 Task: Create a sub task Design and Implement Solution for the task  Implement a new network security system for a company in the project AgileFusion , assign it to team member softage.5@softage.net and update the status of the sub task to  On Track  , set the priority of the sub task to Low
Action: Mouse moved to (50, 405)
Screenshot: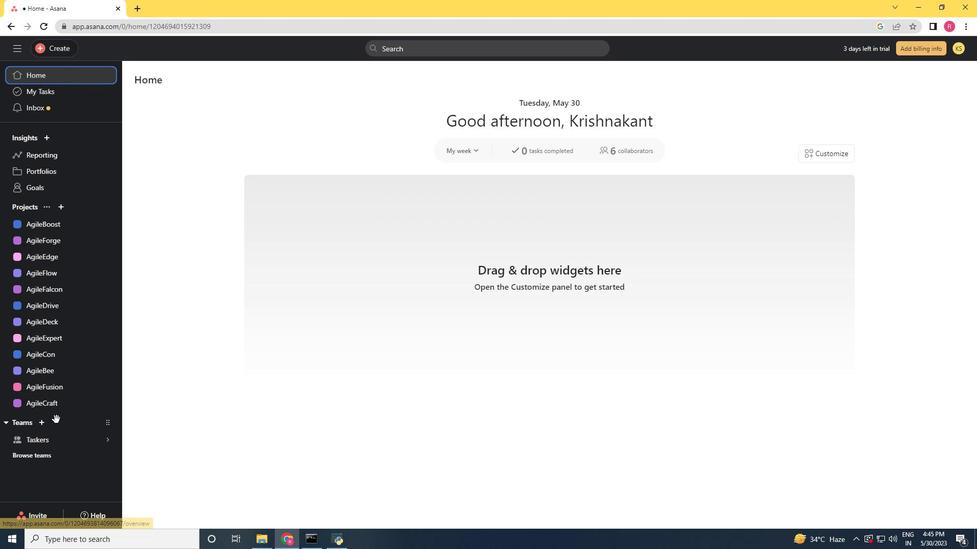 
Action: Mouse pressed left at (50, 405)
Screenshot: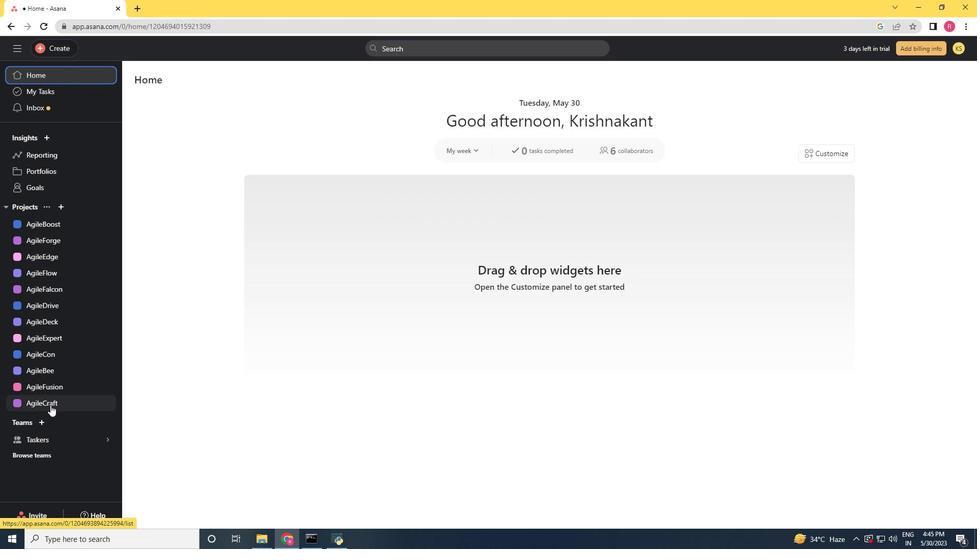 
Action: Mouse moved to (296, 439)
Screenshot: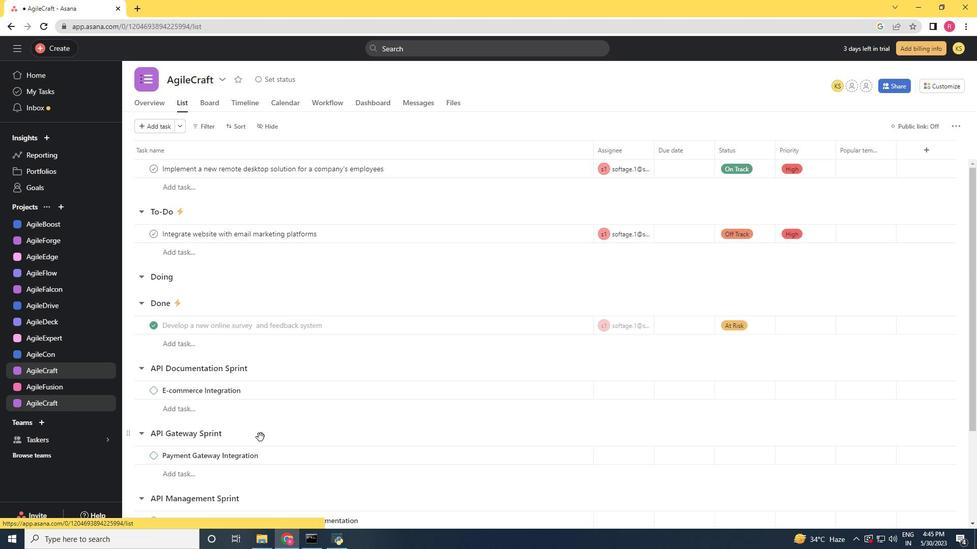 
Action: Mouse scrolled (296, 440) with delta (0, 0)
Screenshot: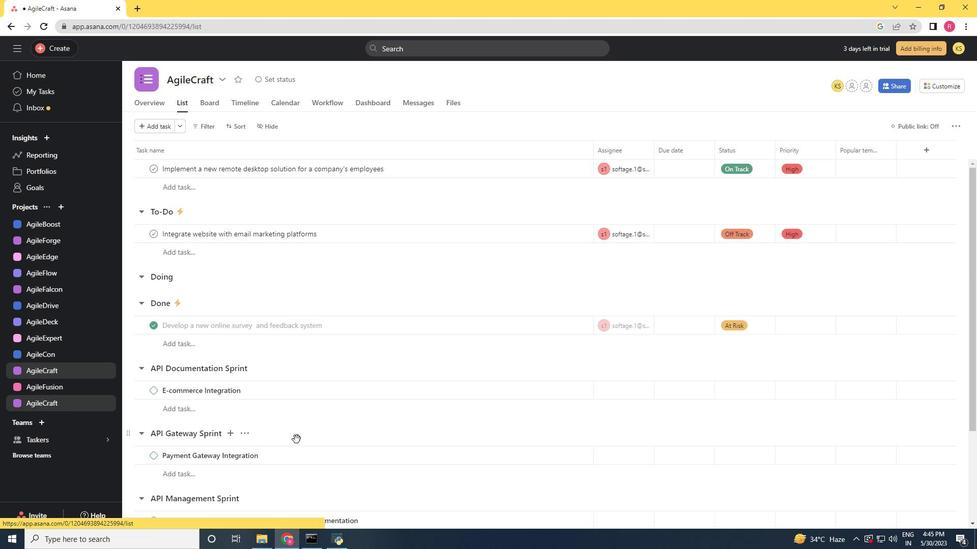 
Action: Mouse scrolled (296, 440) with delta (0, 0)
Screenshot: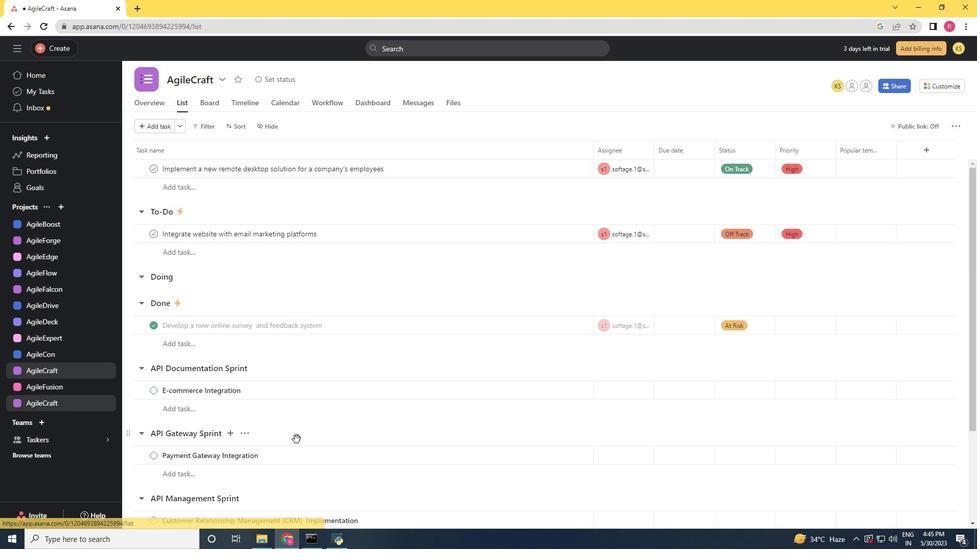 
Action: Mouse scrolled (296, 440) with delta (0, 0)
Screenshot: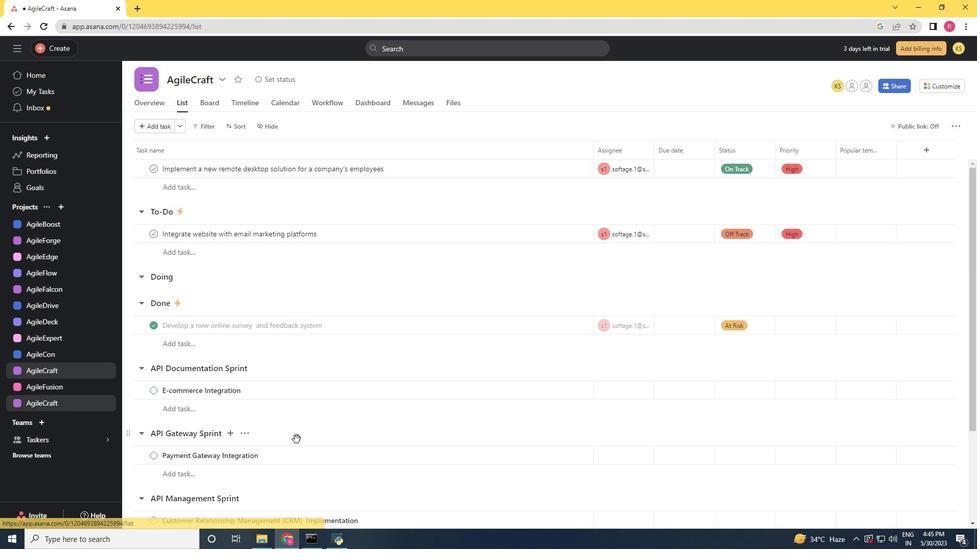 
Action: Mouse scrolled (296, 440) with delta (0, 0)
Screenshot: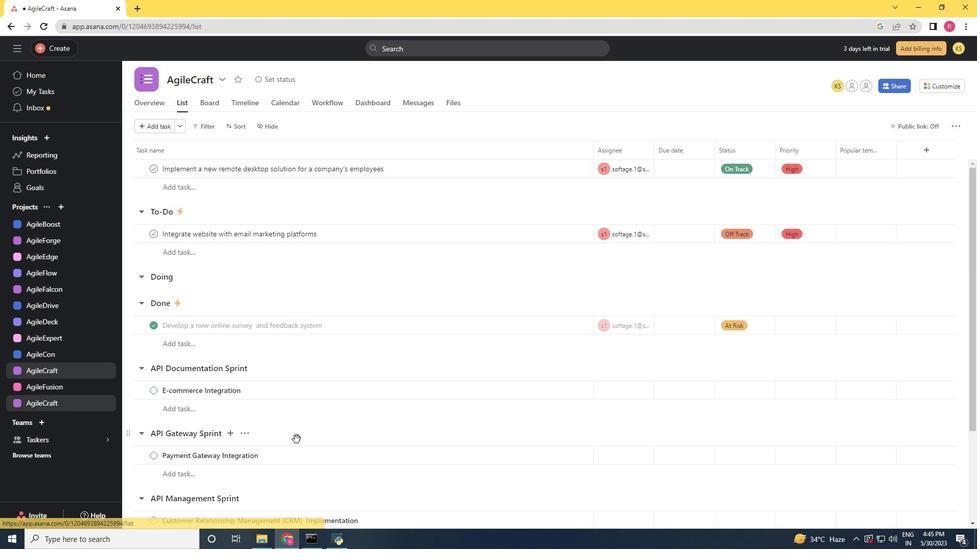 
Action: Mouse scrolled (296, 440) with delta (0, 0)
Screenshot: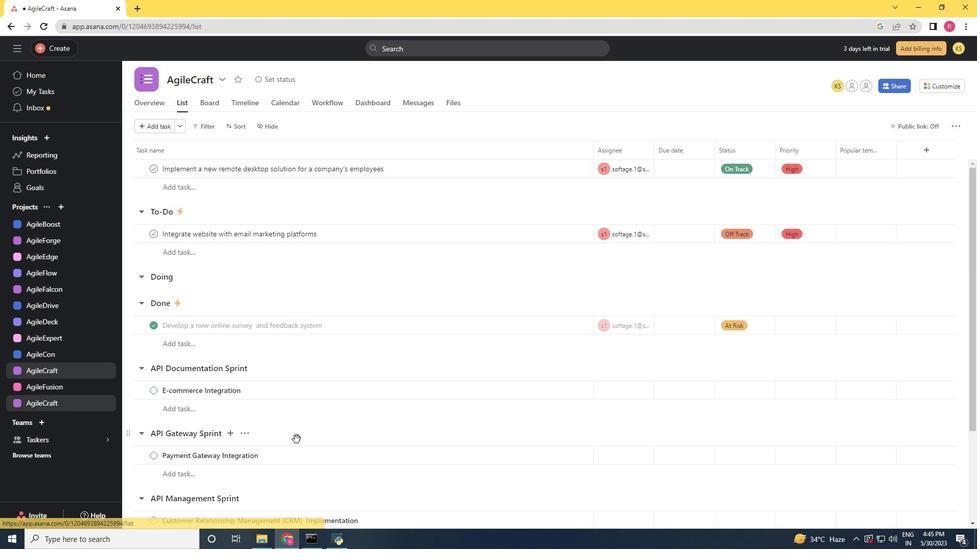 
Action: Mouse scrolled (296, 440) with delta (0, 0)
Screenshot: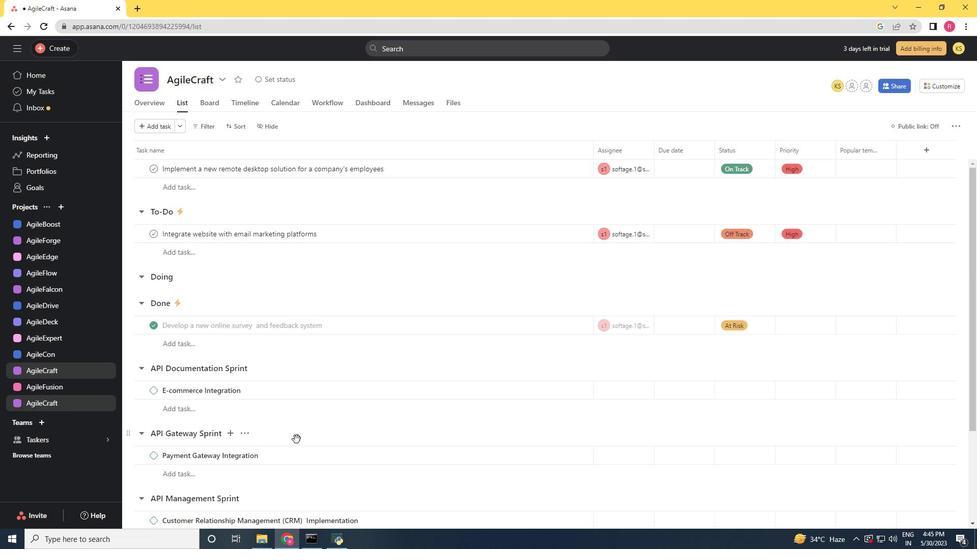 
Action: Mouse scrolled (296, 439) with delta (0, 0)
Screenshot: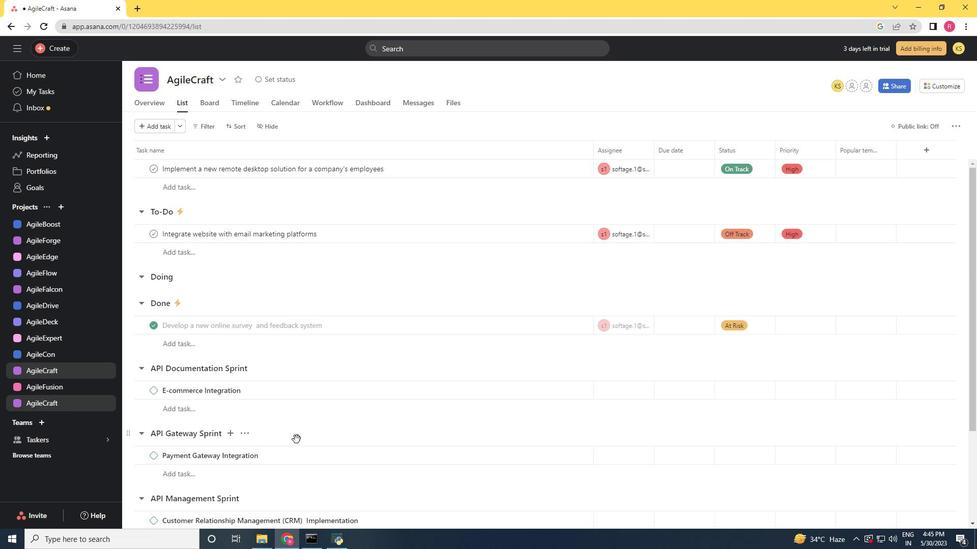 
Action: Mouse scrolled (296, 439) with delta (0, 0)
Screenshot: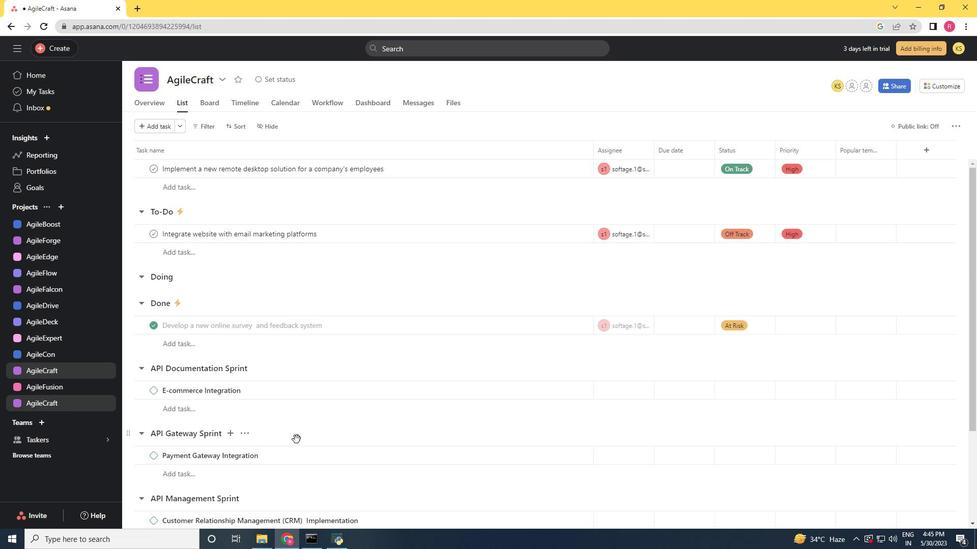 
Action: Mouse scrolled (296, 440) with delta (0, 0)
Screenshot: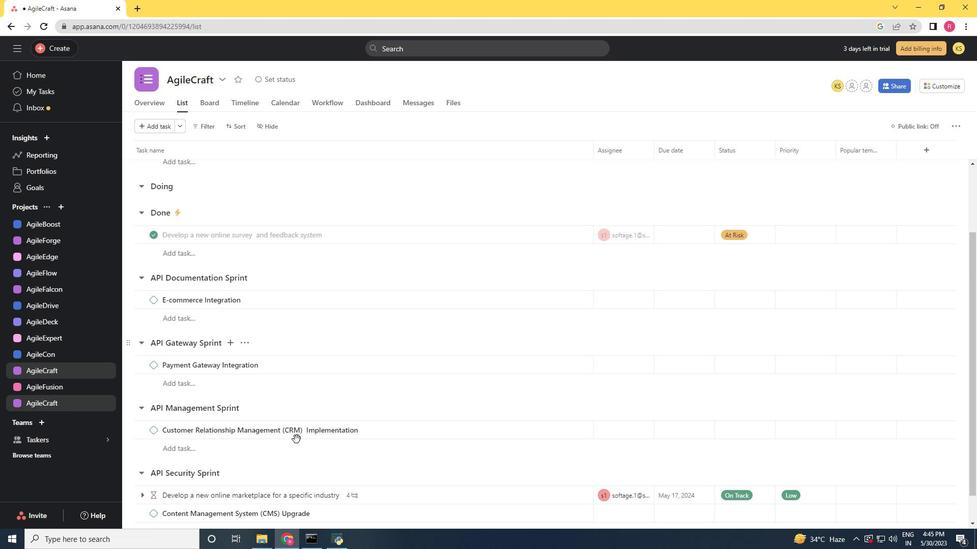 
Action: Mouse scrolled (296, 440) with delta (0, 0)
Screenshot: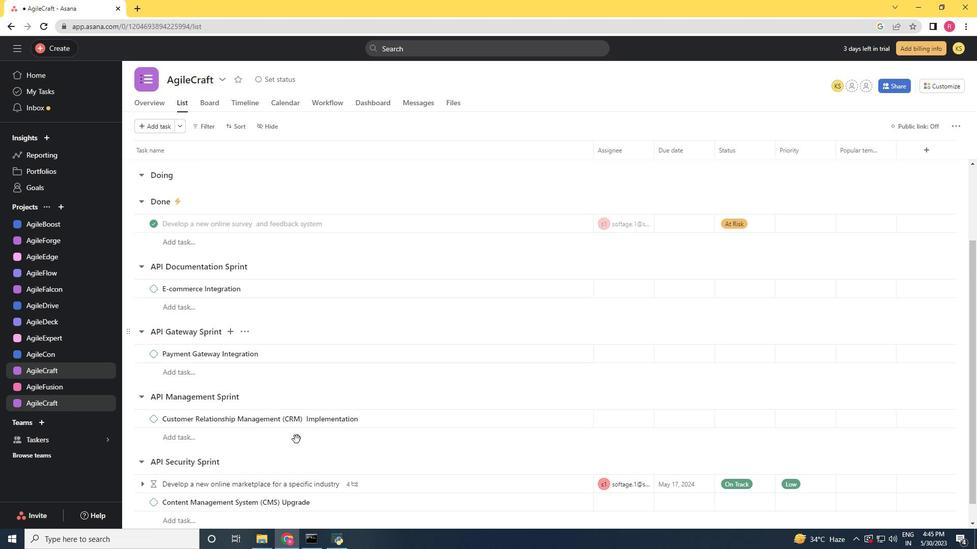 
Action: Mouse scrolled (296, 440) with delta (0, 0)
Screenshot: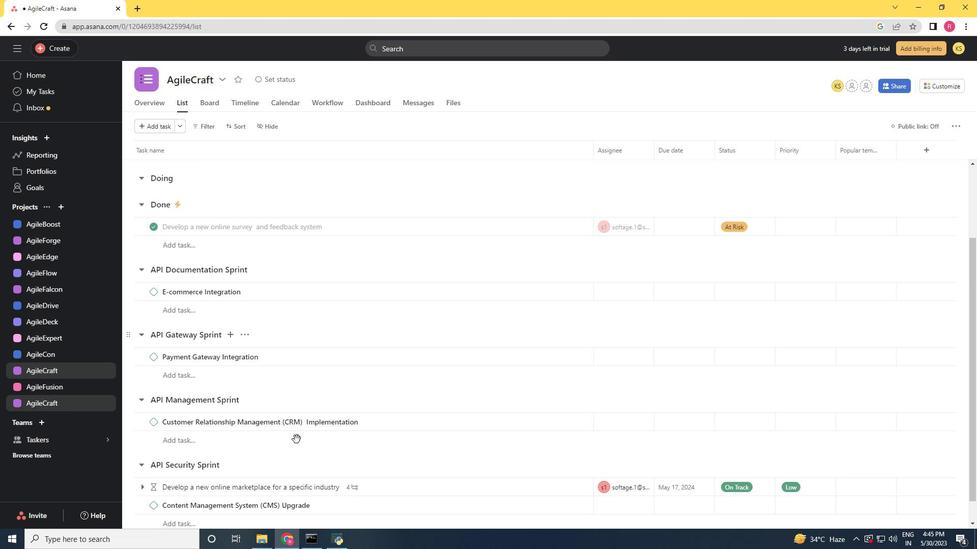 
Action: Mouse moved to (54, 382)
Screenshot: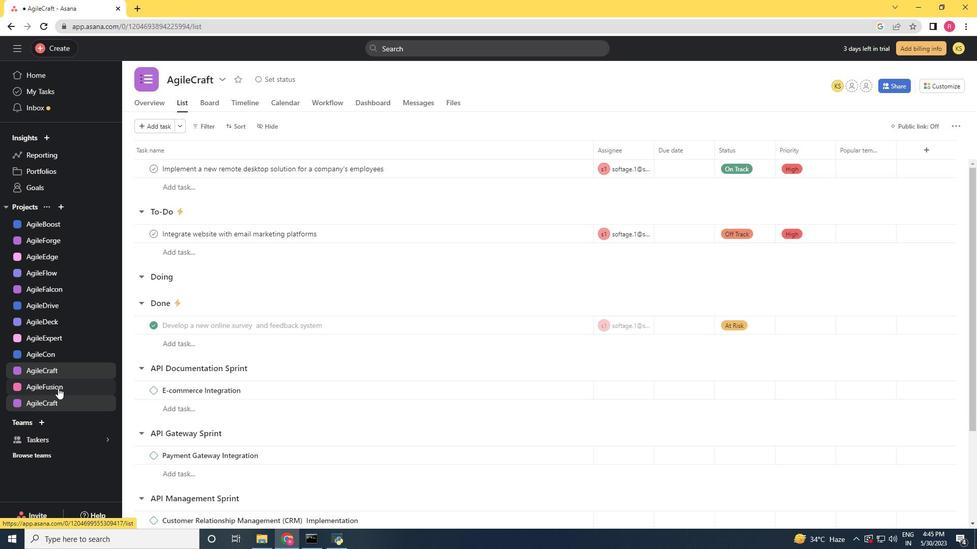 
Action: Mouse pressed left at (54, 382)
Screenshot: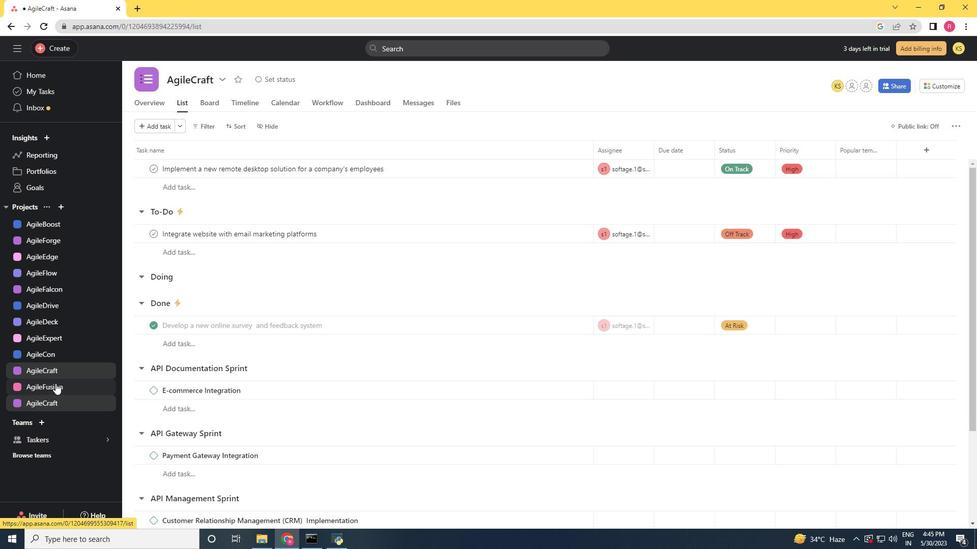 
Action: Mouse moved to (504, 392)
Screenshot: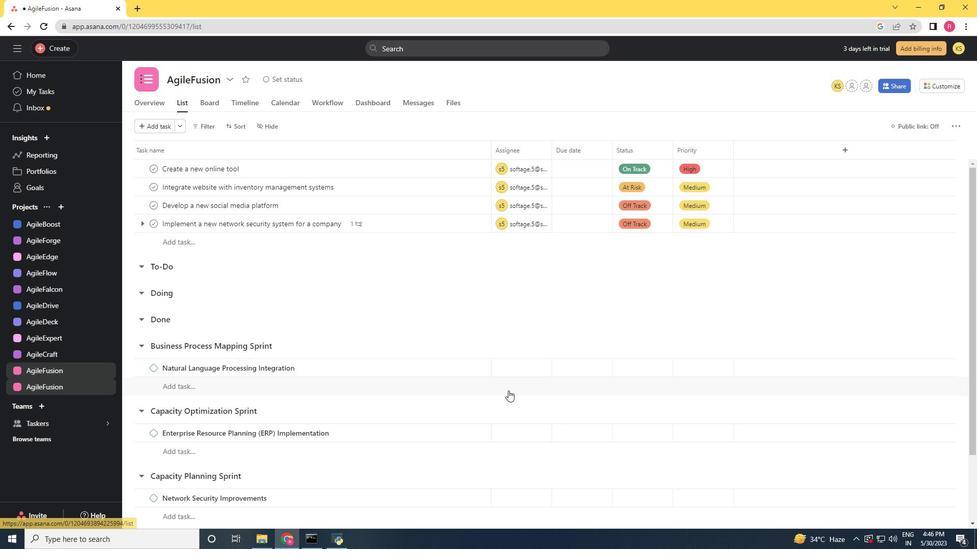 
Action: Mouse scrolled (504, 393) with delta (0, 0)
Screenshot: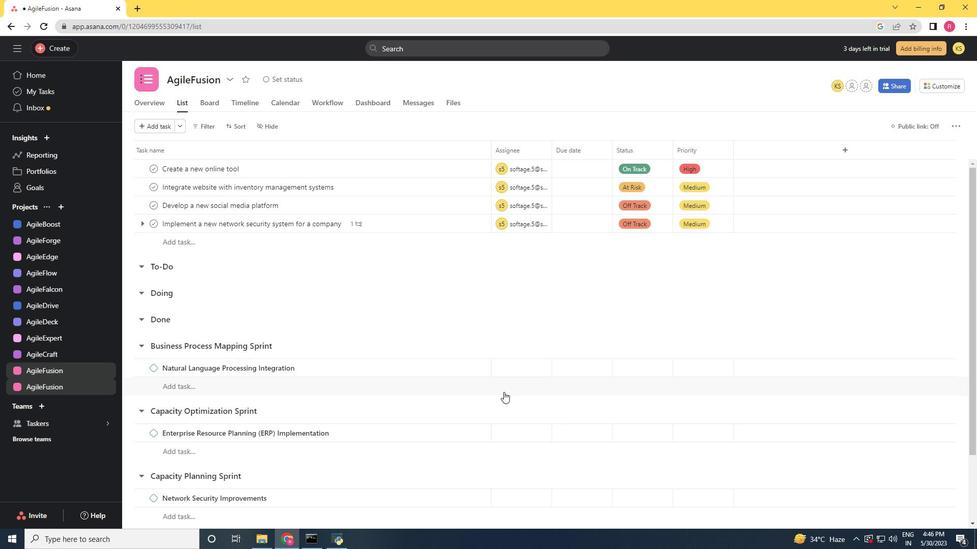
Action: Mouse scrolled (504, 393) with delta (0, 0)
Screenshot: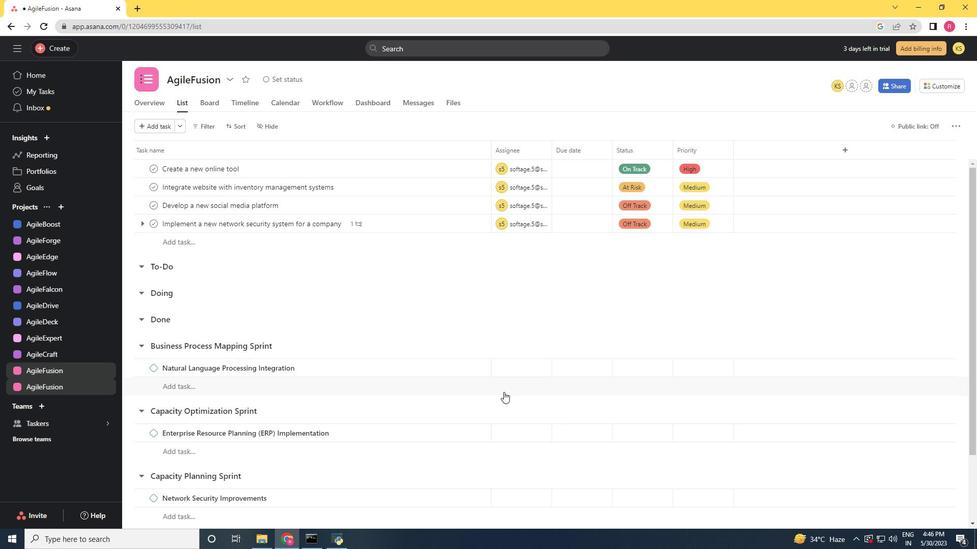 
Action: Mouse scrolled (504, 393) with delta (0, 0)
Screenshot: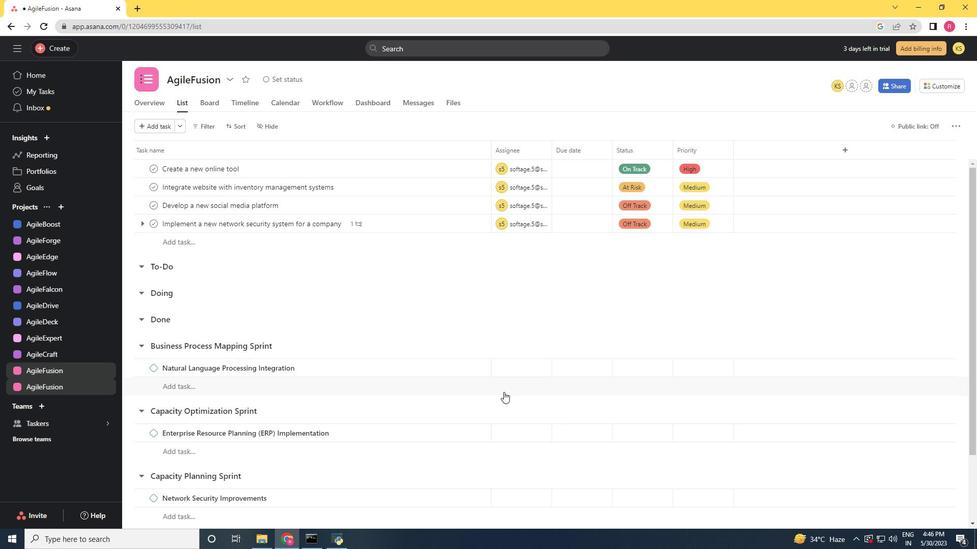 
Action: Mouse scrolled (504, 393) with delta (0, 0)
Screenshot: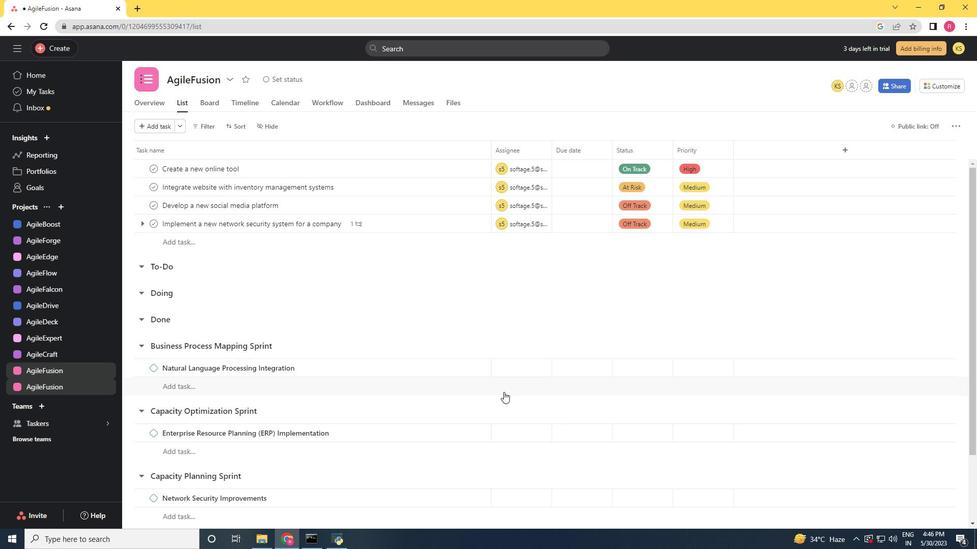 
Action: Mouse moved to (385, 226)
Screenshot: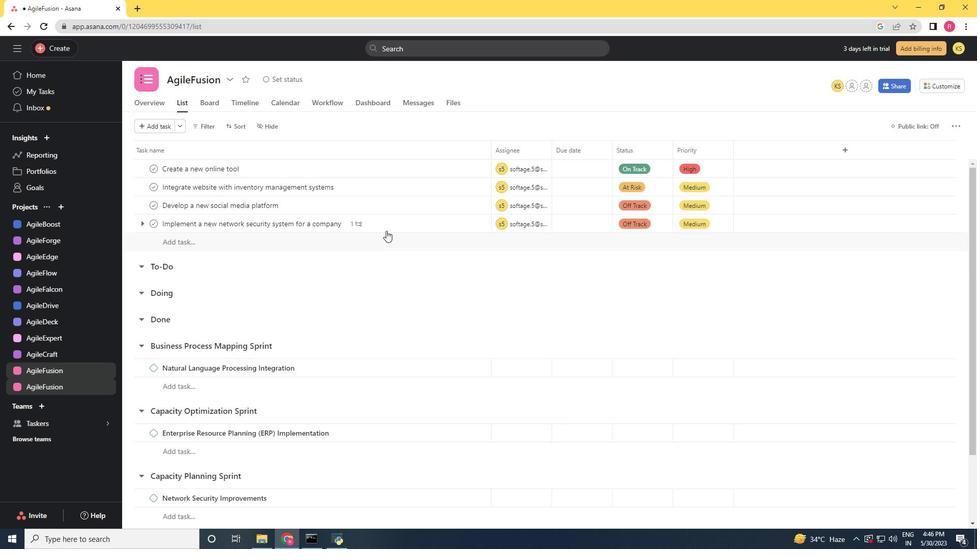 
Action: Mouse pressed left at (385, 226)
Screenshot: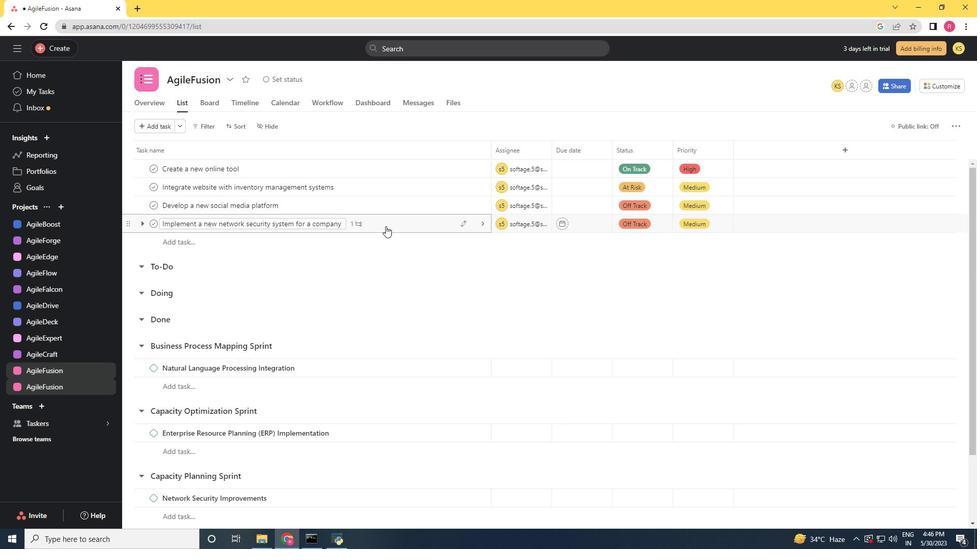 
Action: Mouse moved to (739, 361)
Screenshot: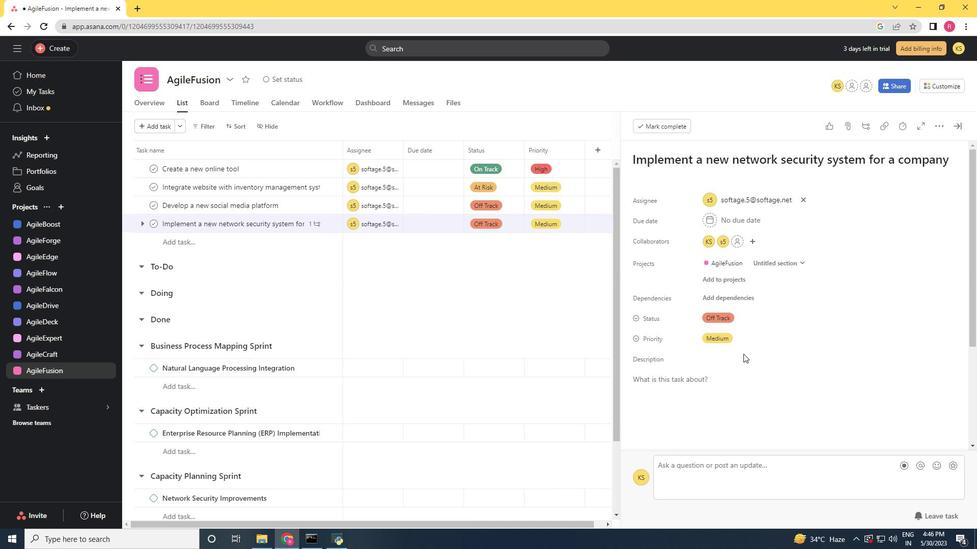 
Action: Mouse scrolled (740, 360) with delta (0, 0)
Screenshot: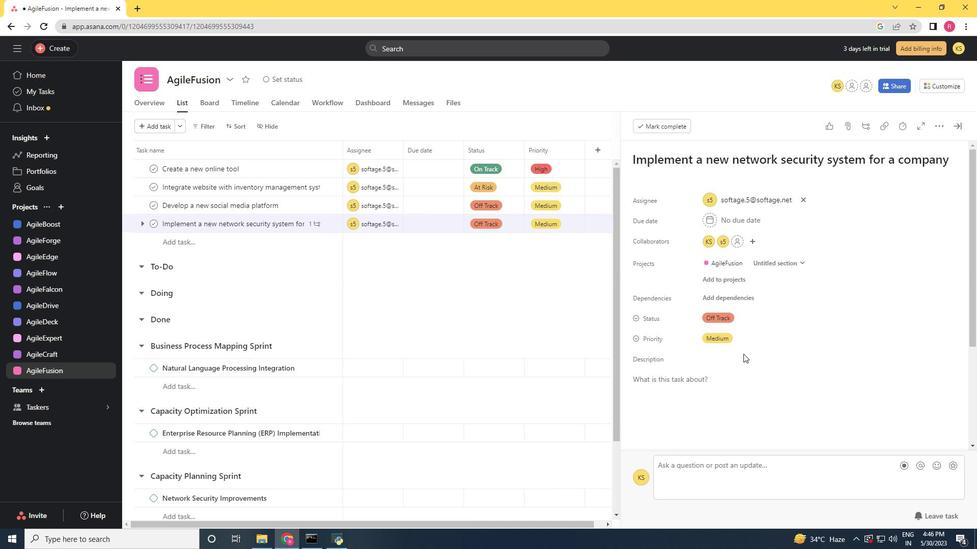 
Action: Mouse moved to (738, 363)
Screenshot: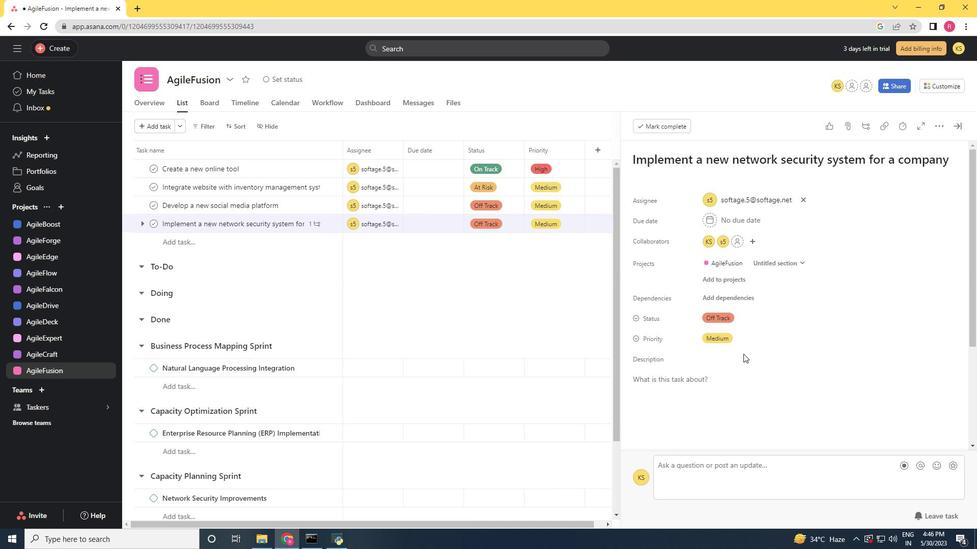 
Action: Mouse scrolled (738, 362) with delta (0, 0)
Screenshot: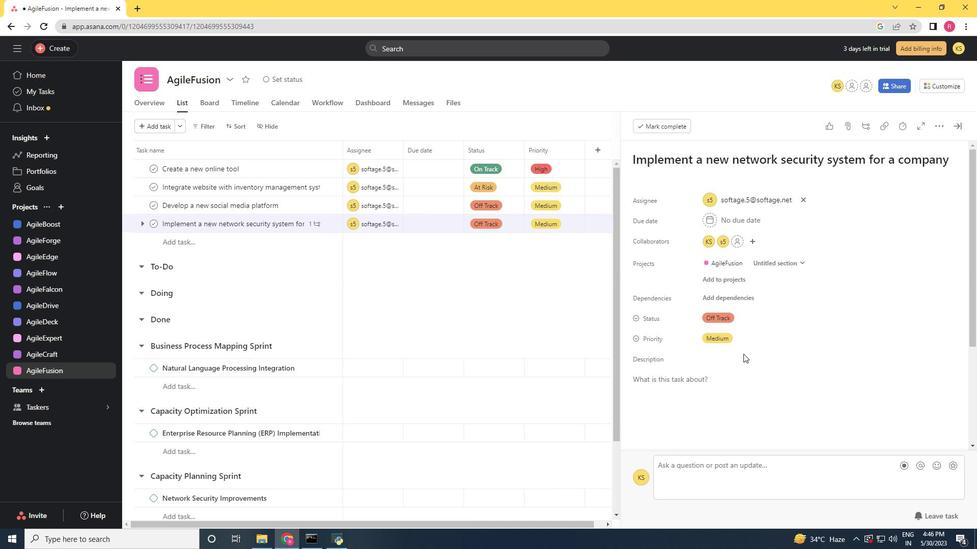 
Action: Mouse moved to (738, 364)
Screenshot: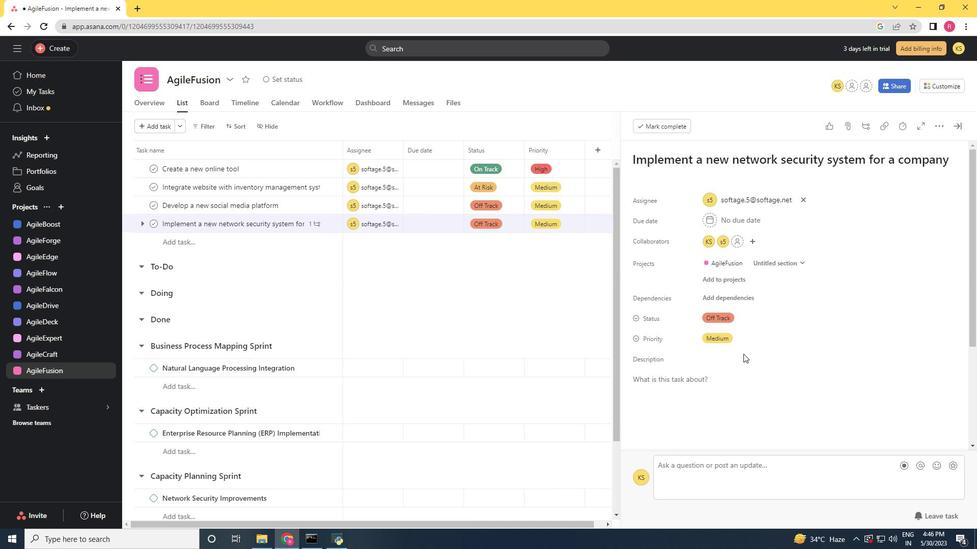 
Action: Mouse scrolled (738, 363) with delta (0, 0)
Screenshot: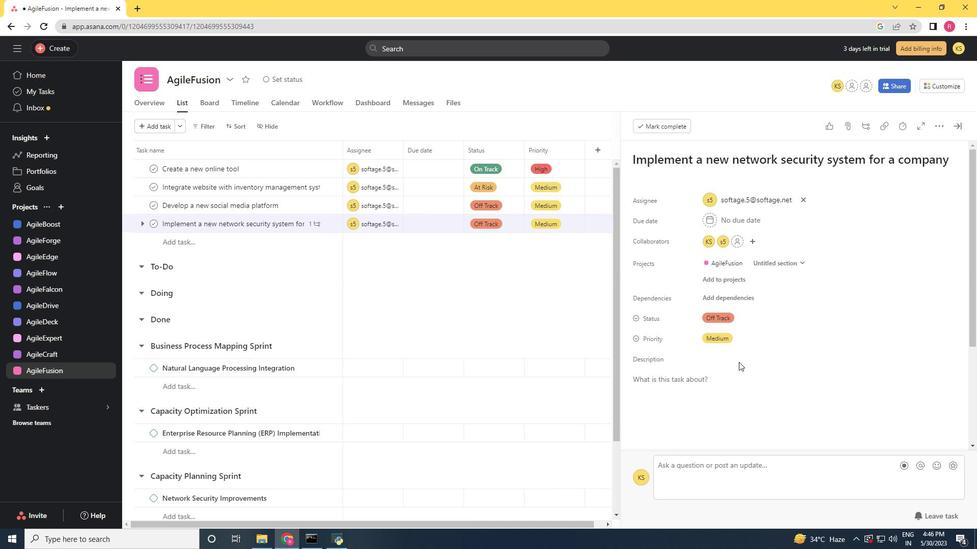 
Action: Mouse scrolled (738, 363) with delta (0, 0)
Screenshot: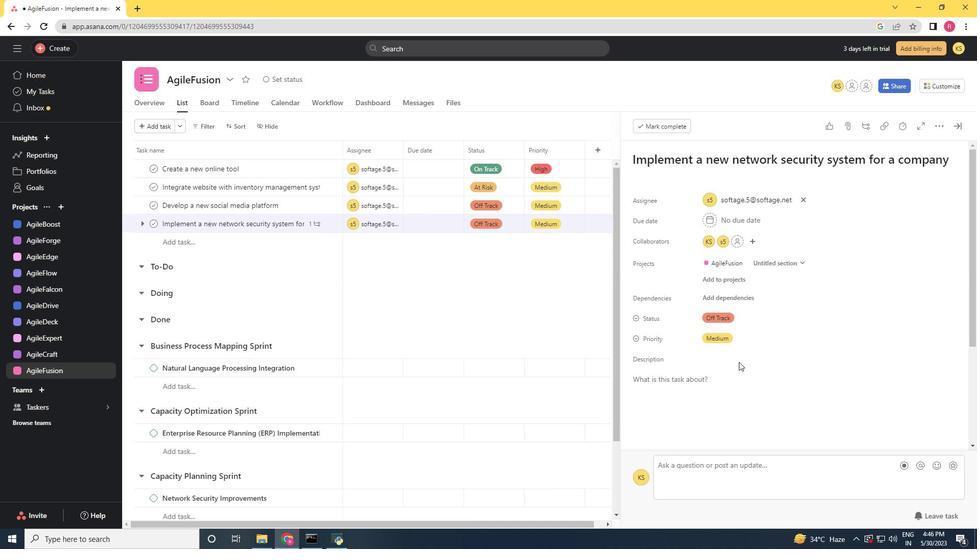 
Action: Mouse moved to (738, 364)
Screenshot: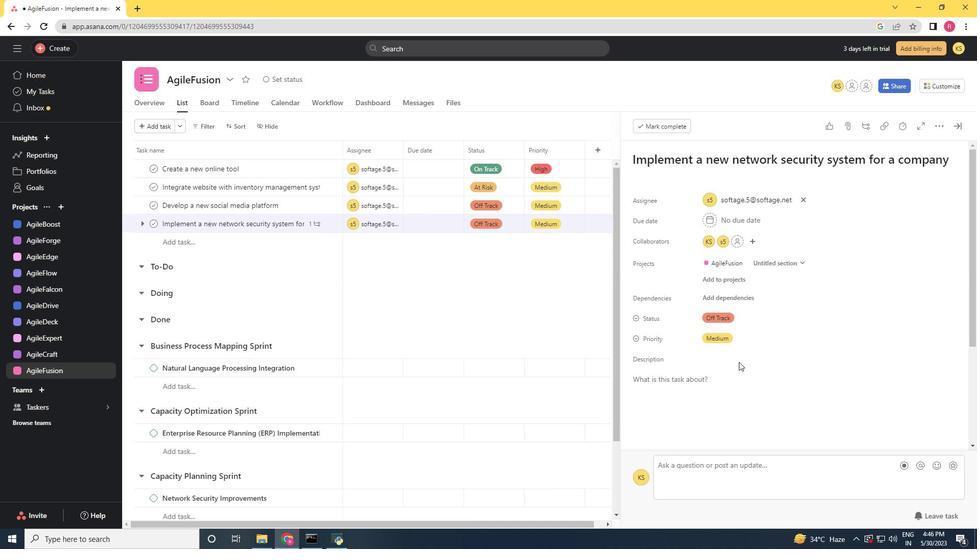 
Action: Mouse scrolled (738, 363) with delta (0, 0)
Screenshot: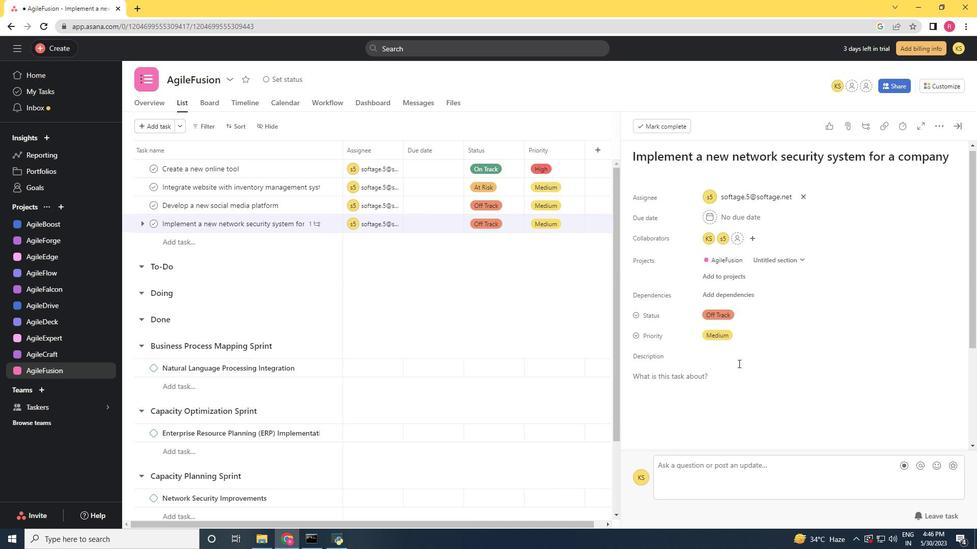 
Action: Mouse moved to (675, 369)
Screenshot: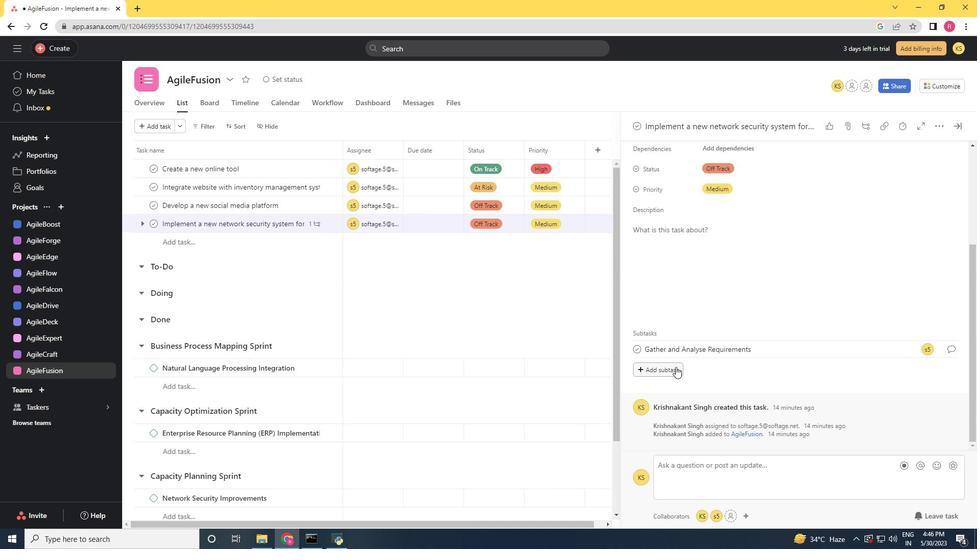 
Action: Mouse pressed left at (675, 369)
Screenshot: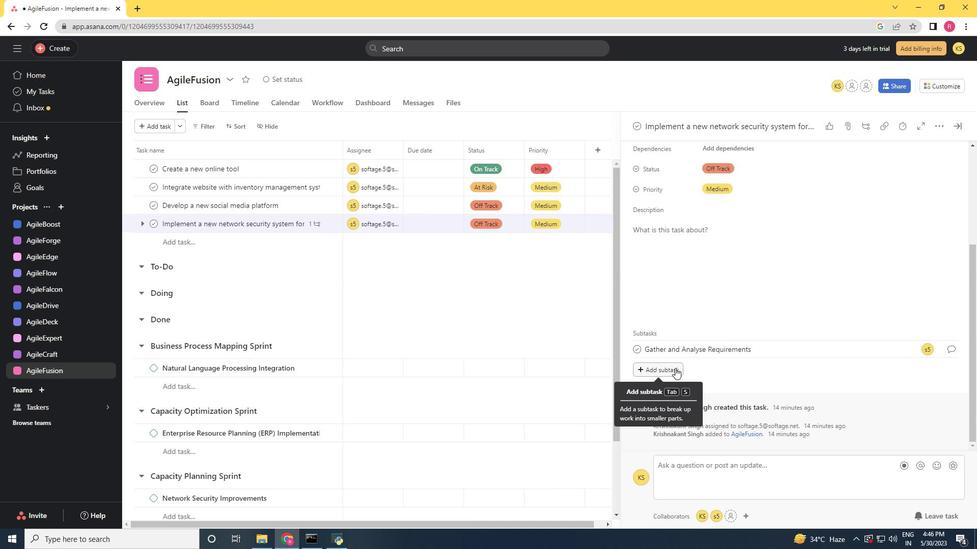 
Action: Mouse moved to (674, 369)
Screenshot: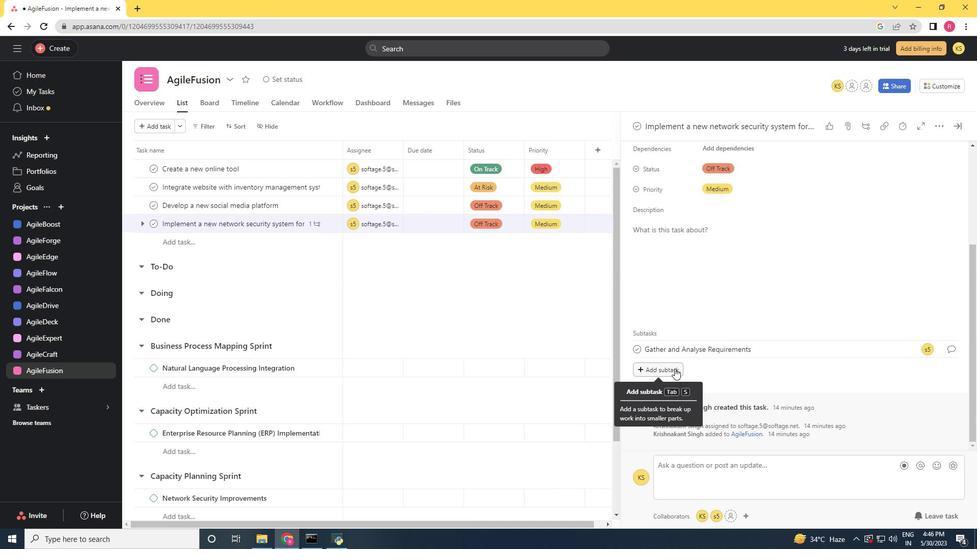 
Action: Key pressed <Key.shift>Design<Key.space>and<Key.space><Key.shift>Implement<Key.space><Key.shift>Soluty<Key.backspace><Key.backspace>tion<Key.space>for<Key.space><Key.backspace><Key.backspace><Key.backspace><Key.backspace>
Screenshot: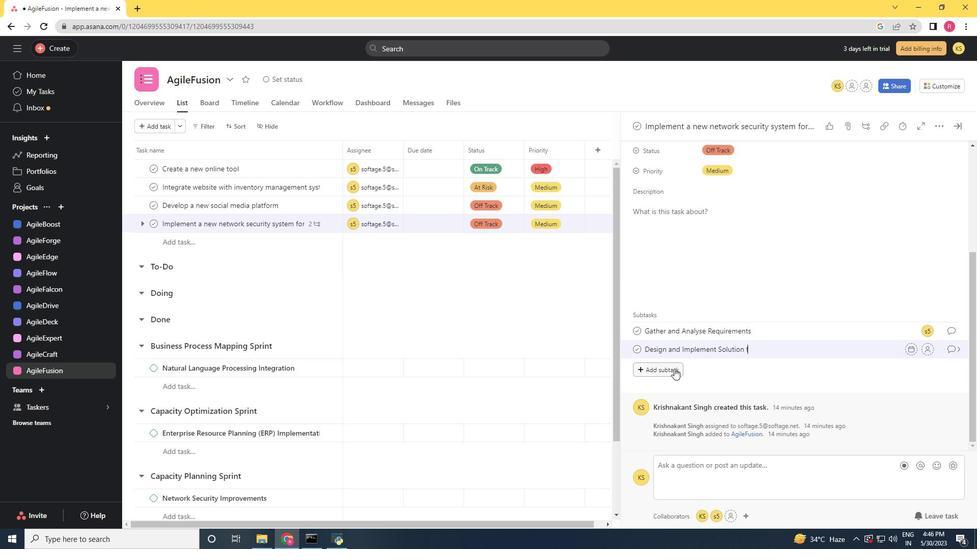 
Action: Mouse moved to (924, 348)
Screenshot: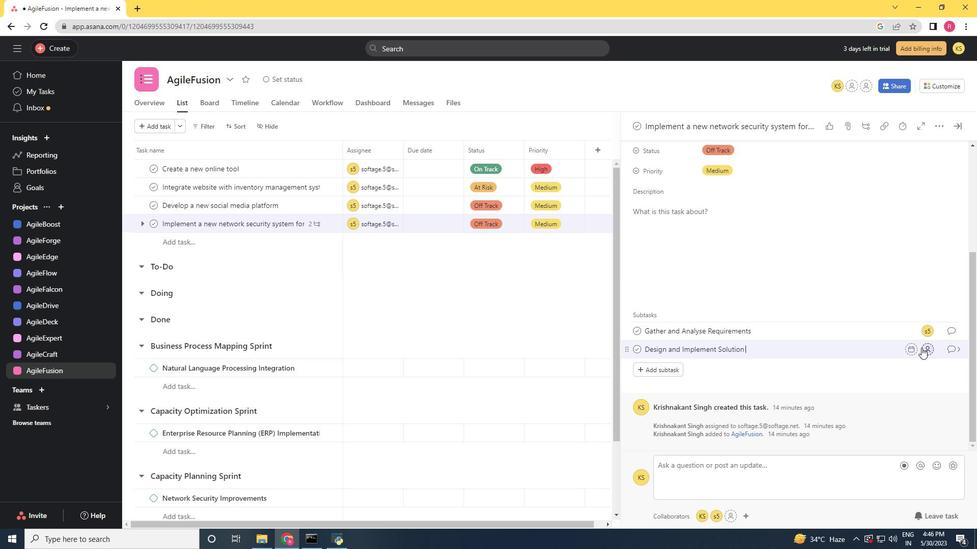 
Action: Mouse pressed left at (924, 348)
Screenshot: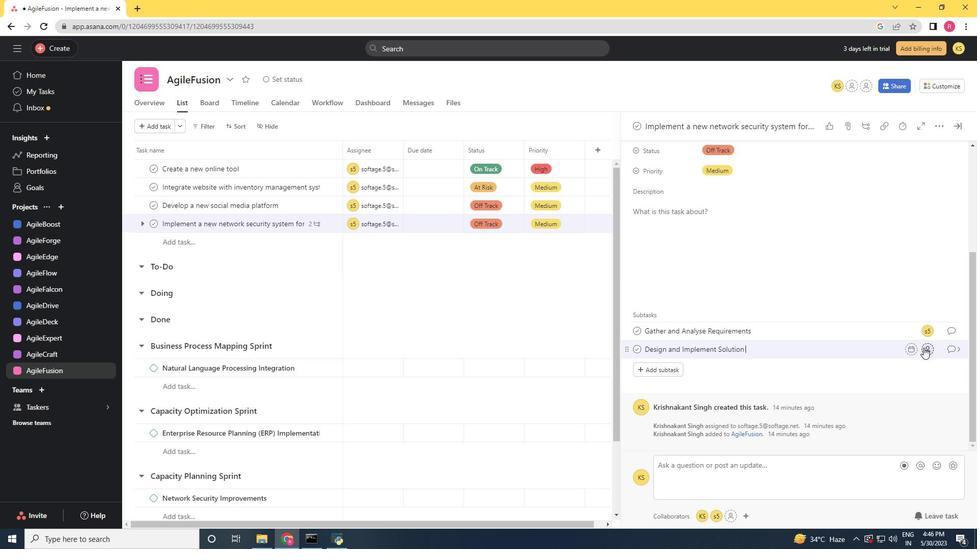 
Action: Mouse moved to (858, 312)
Screenshot: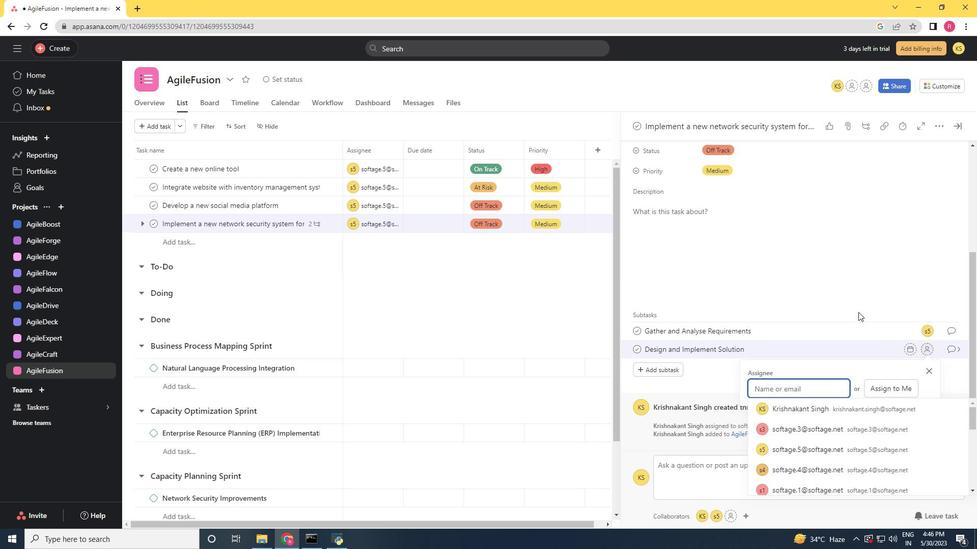 
Action: Key pressed softage.5<Key.shift>@softage.net
Screenshot: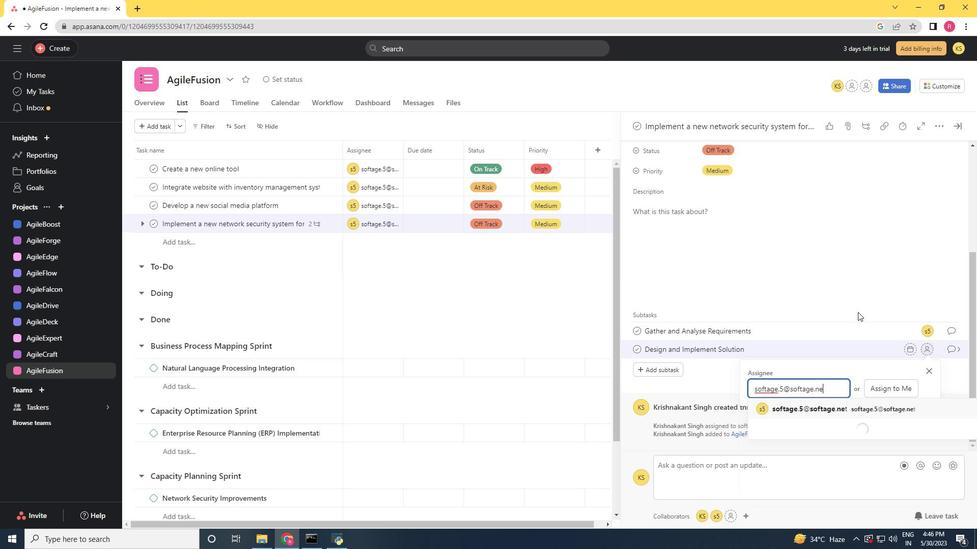 
Action: Mouse scrolled (858, 313) with delta (0, 0)
Screenshot: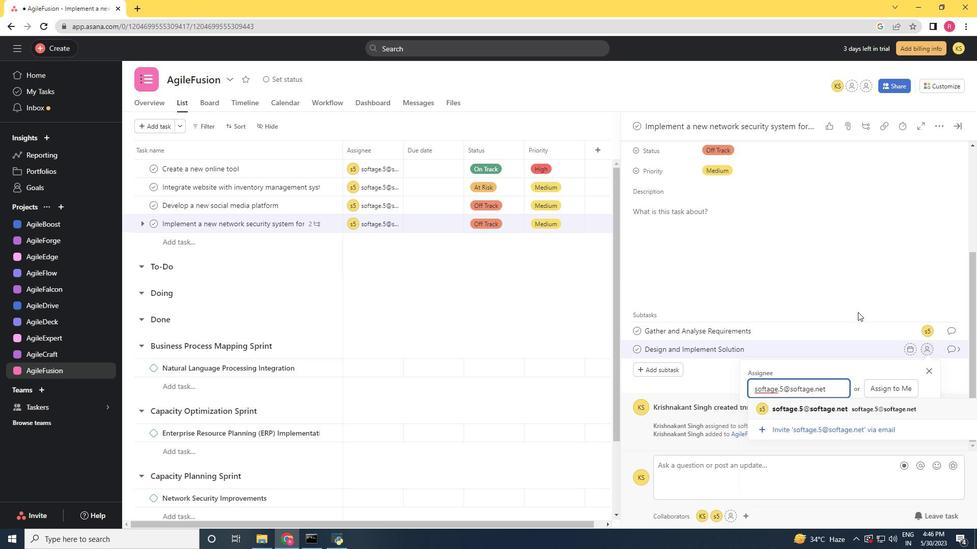 
Action: Mouse moved to (834, 328)
Screenshot: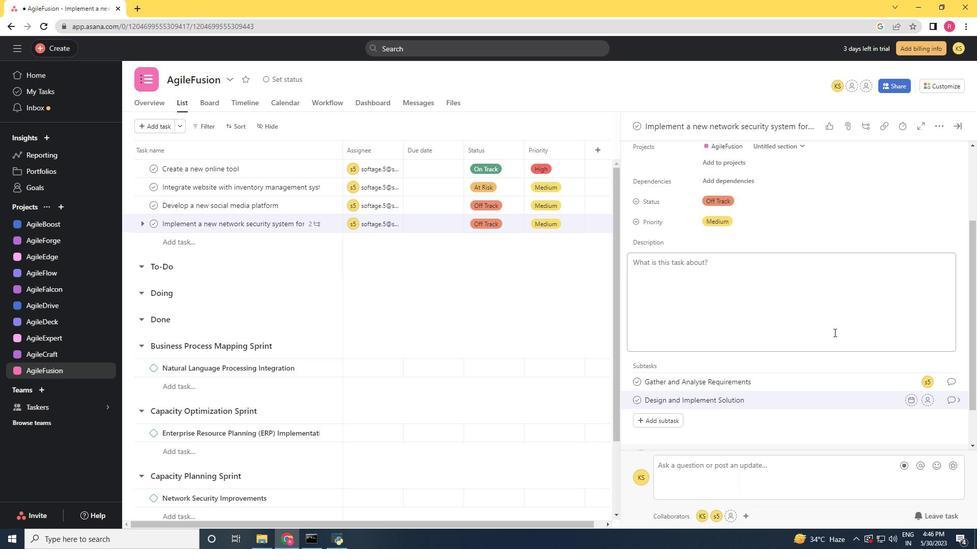 
Action: Mouse scrolled (834, 328) with delta (0, 0)
Screenshot: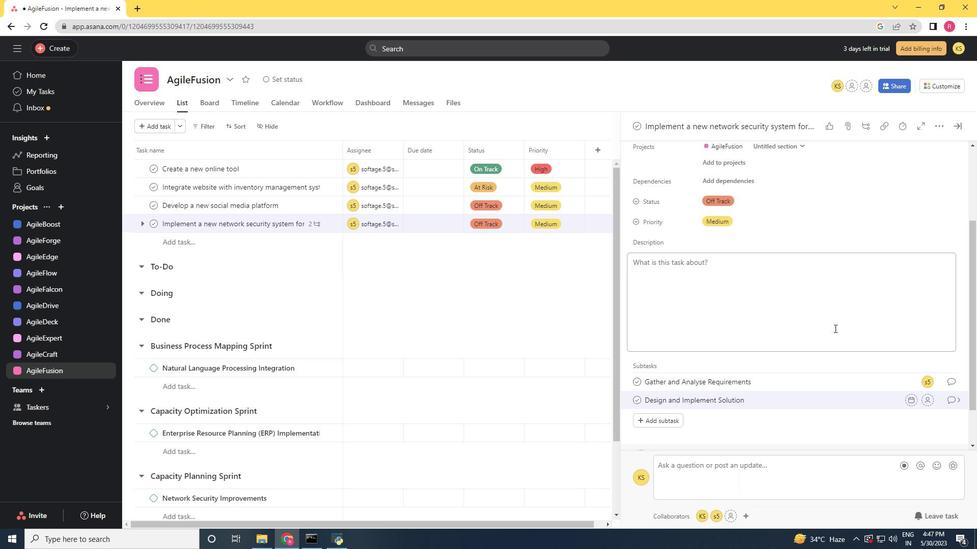 
Action: Mouse scrolled (834, 328) with delta (0, 0)
Screenshot: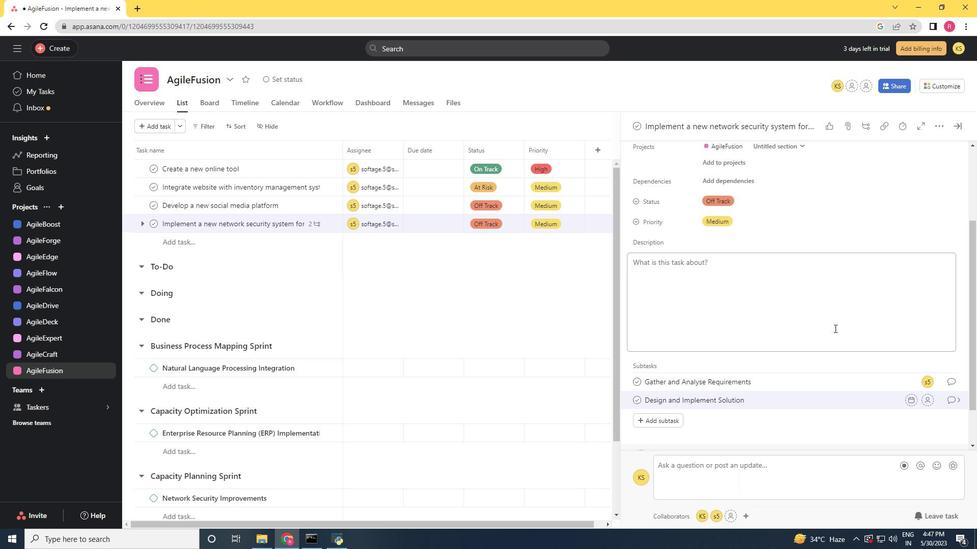 
Action: Mouse scrolled (834, 328) with delta (0, 0)
Screenshot: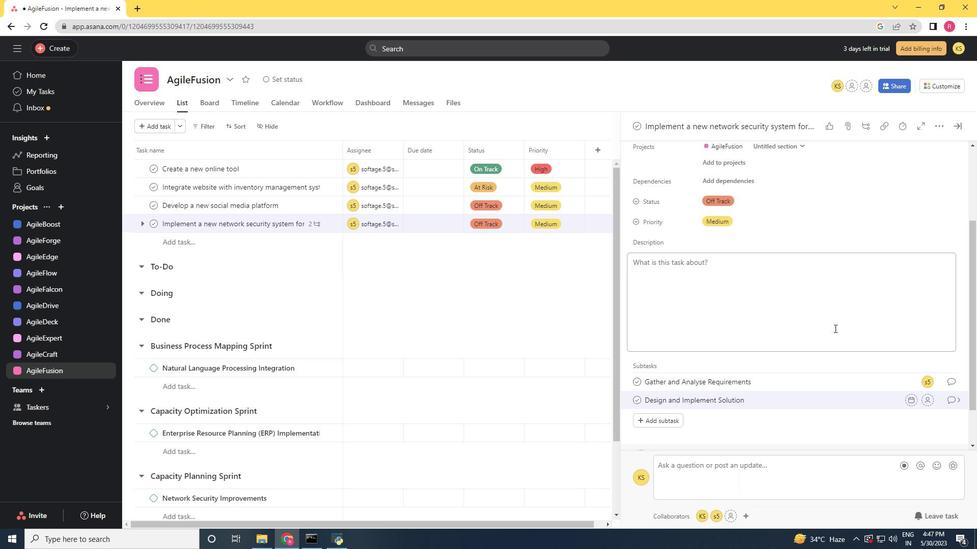 
Action: Mouse scrolled (834, 328) with delta (0, 0)
Screenshot: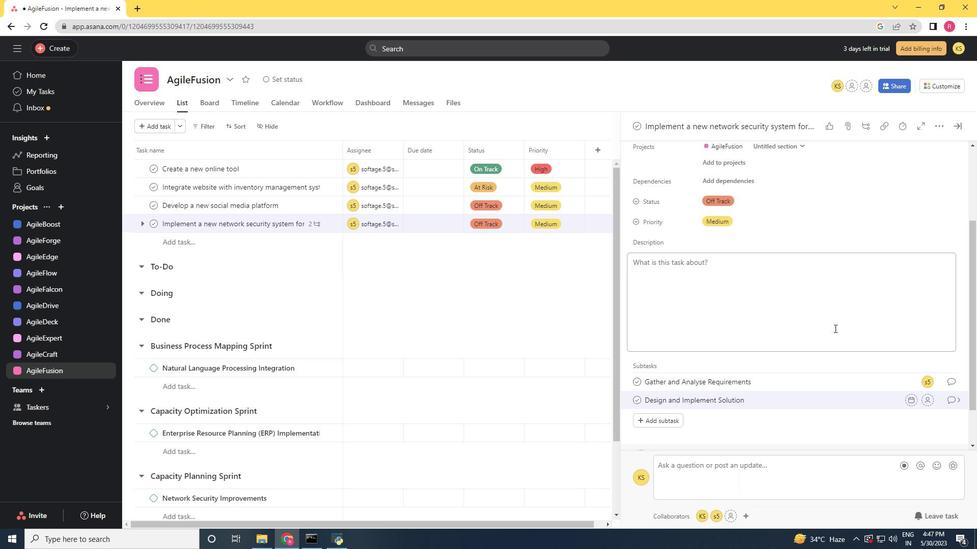 
Action: Mouse moved to (844, 399)
Screenshot: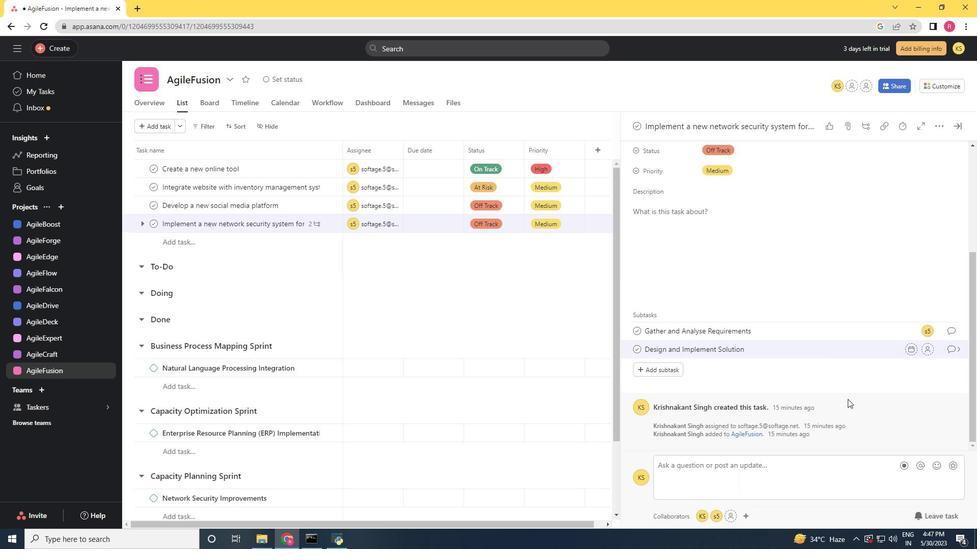 
Action: Mouse scrolled (844, 398) with delta (0, 0)
Screenshot: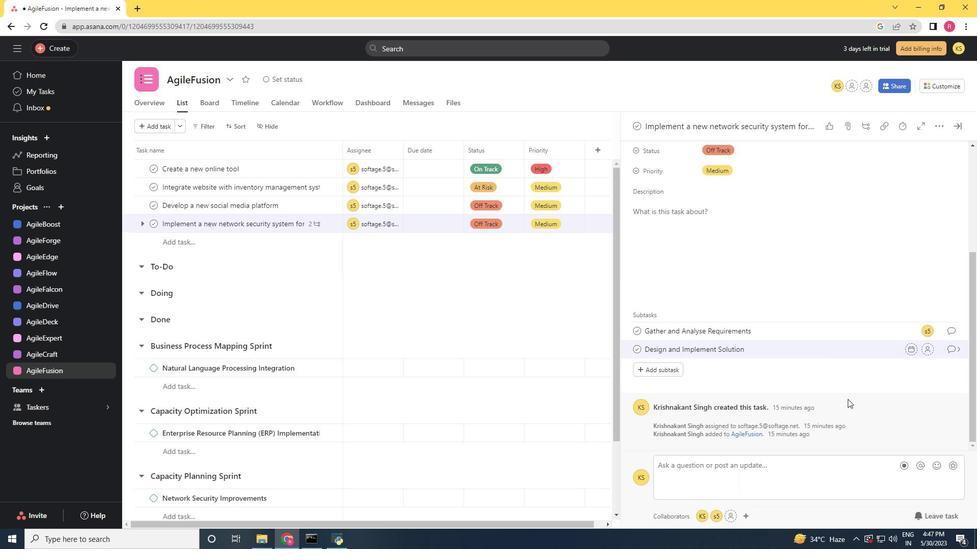 
Action: Mouse moved to (805, 381)
Screenshot: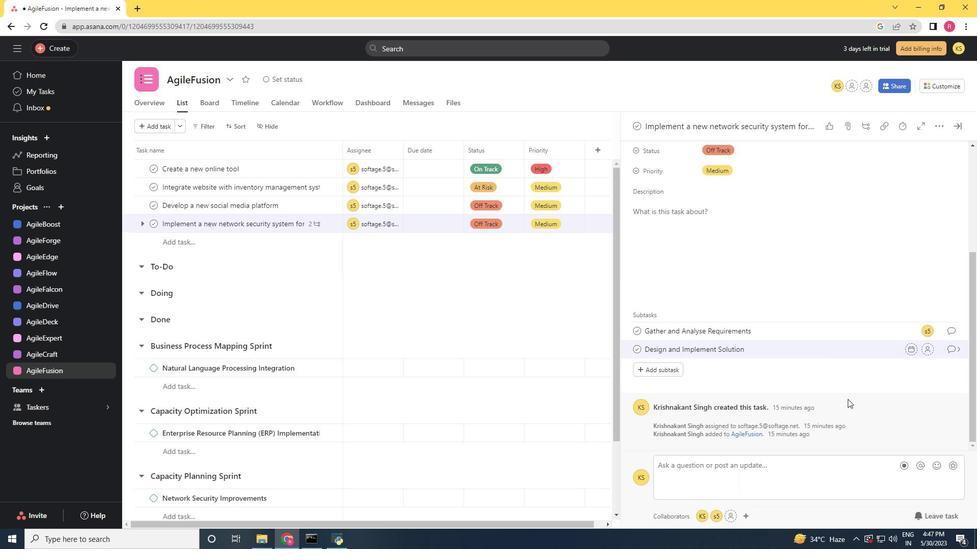 
Action: Mouse scrolled (805, 381) with delta (0, 0)
Screenshot: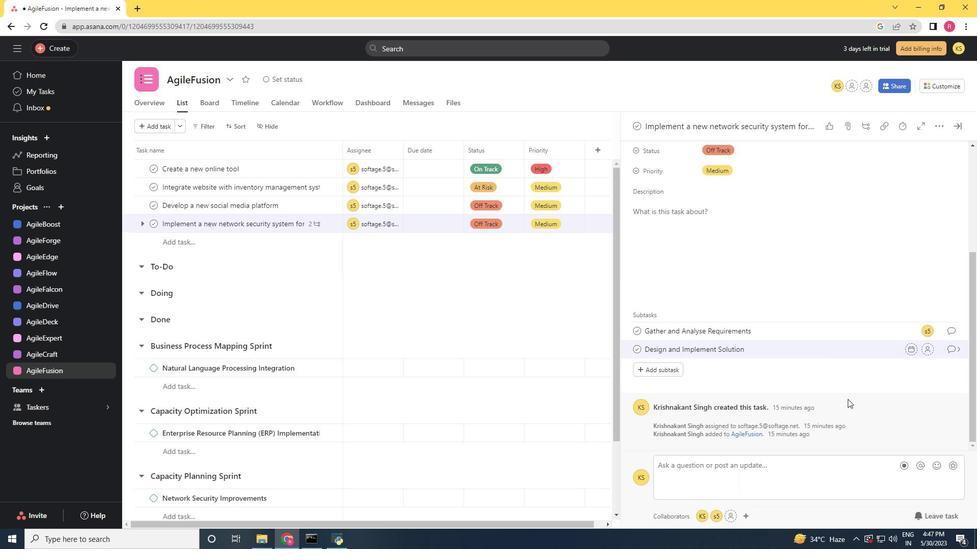 
Action: Mouse moved to (932, 352)
Screenshot: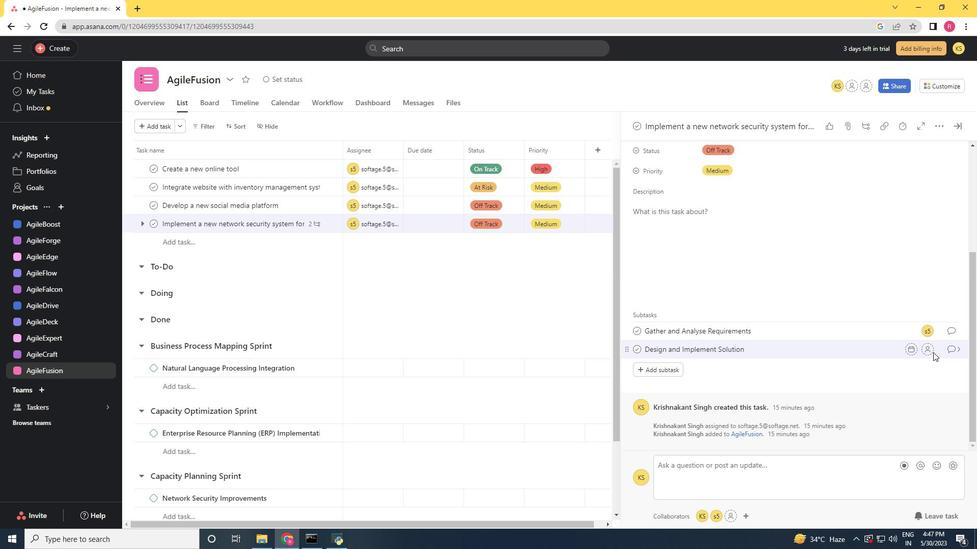 
Action: Mouse pressed left at (932, 352)
Screenshot: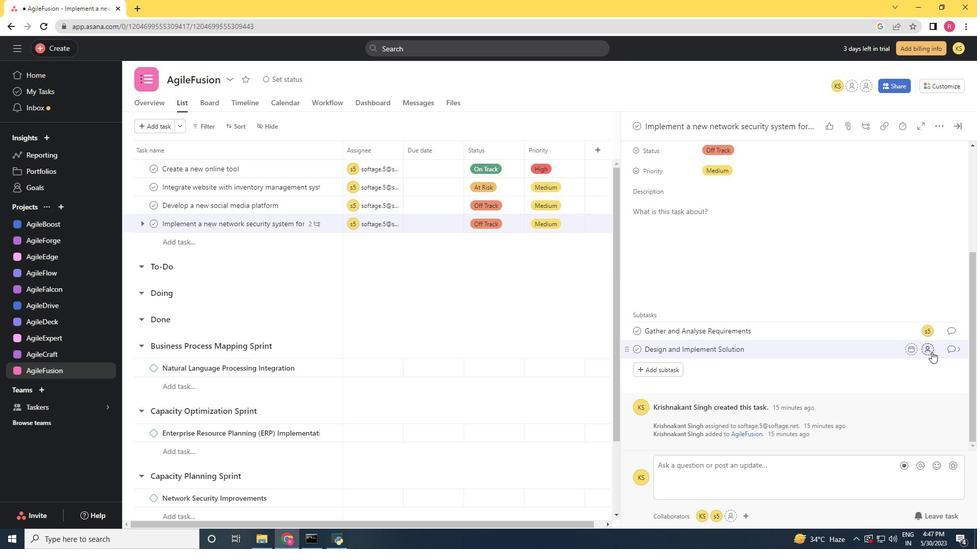 
Action: Key pressed softage.5<Key.shift>@softage.net
Screenshot: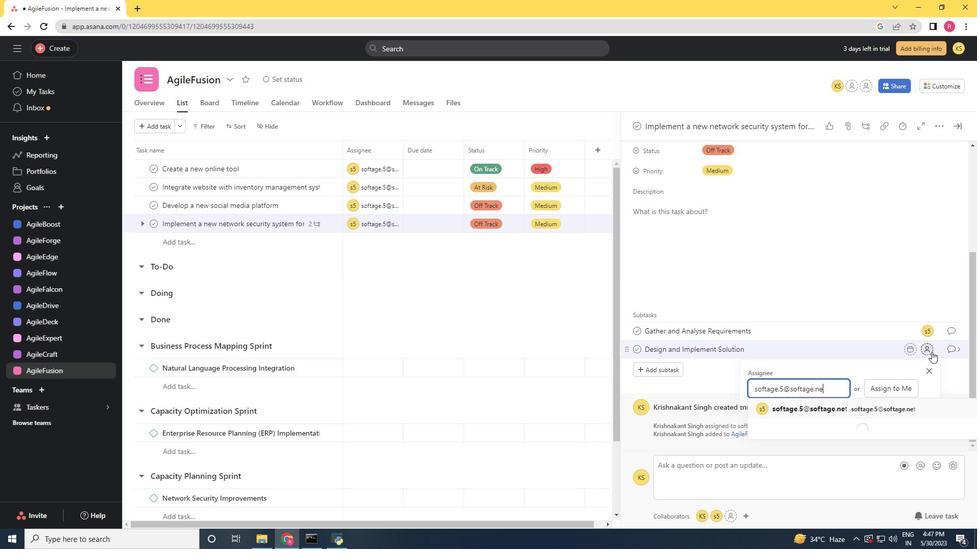 
Action: Mouse moved to (869, 404)
Screenshot: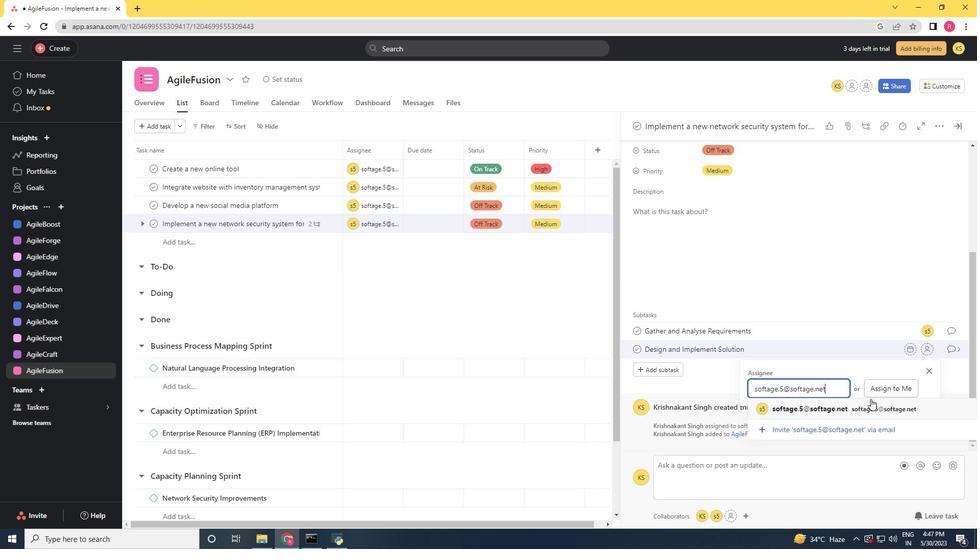 
Action: Mouse pressed left at (869, 404)
Screenshot: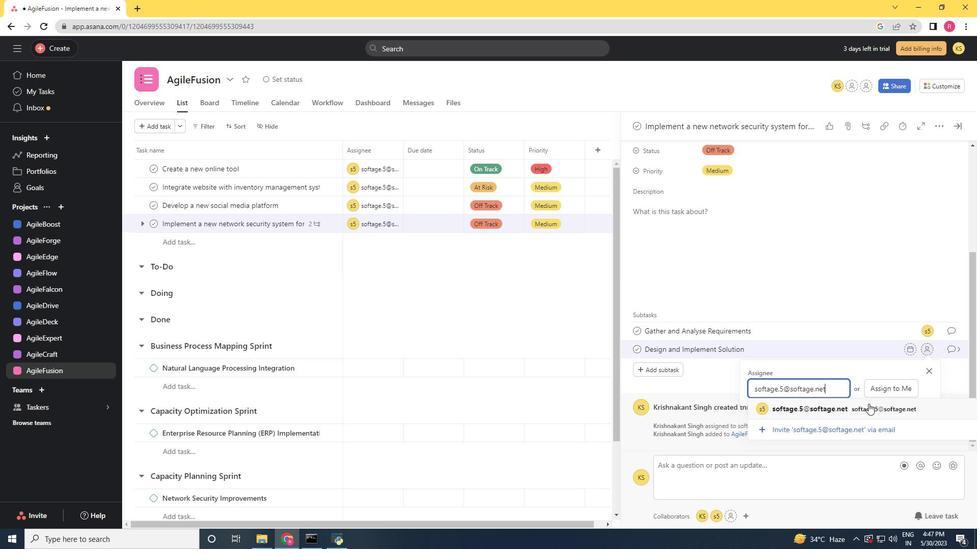 
Action: Mouse moved to (953, 349)
Screenshot: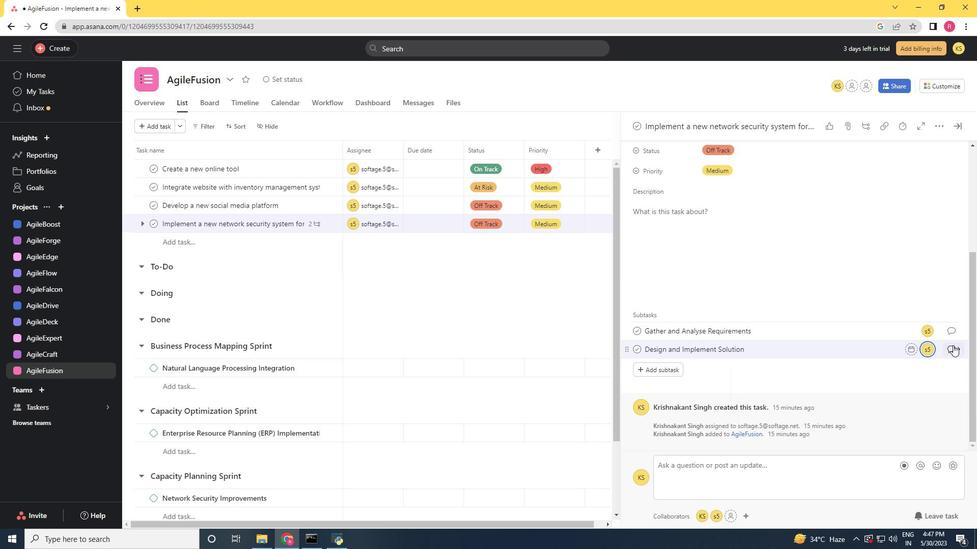 
Action: Mouse pressed left at (953, 349)
Screenshot: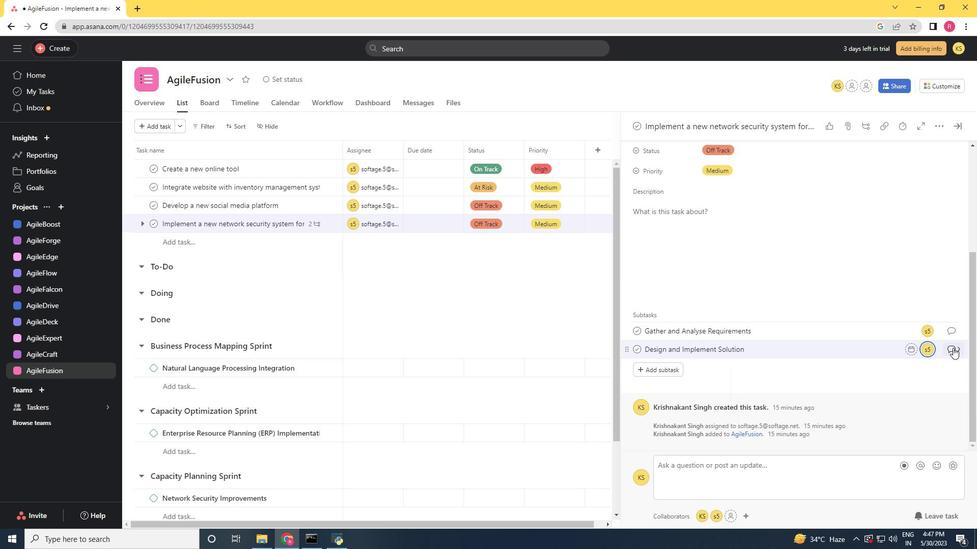 
Action: Mouse moved to (683, 289)
Screenshot: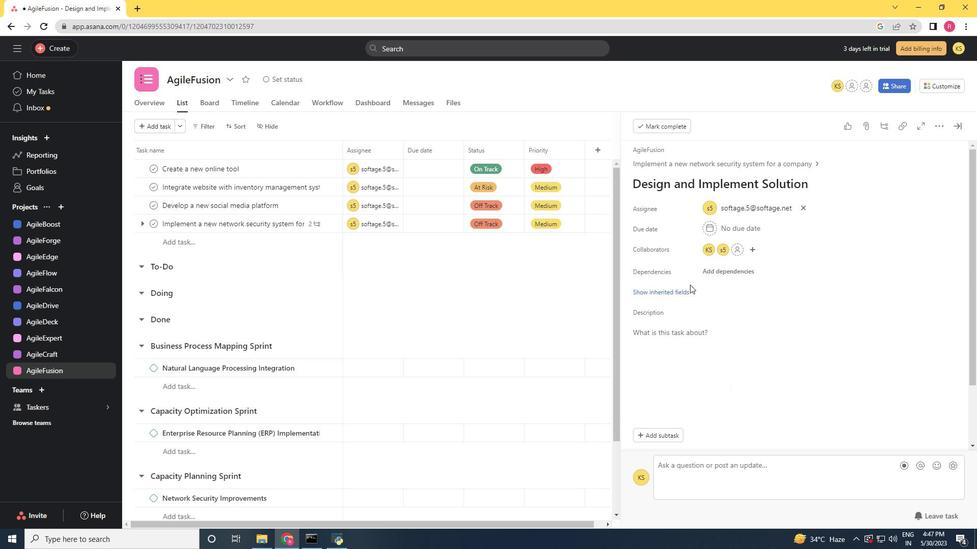 
Action: Mouse pressed left at (683, 289)
Screenshot: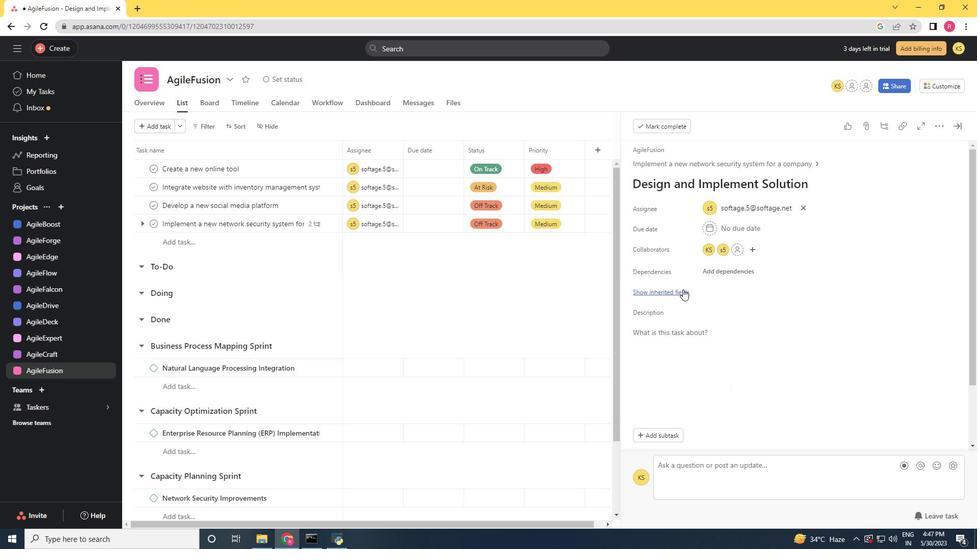 
Action: Mouse moved to (683, 335)
Screenshot: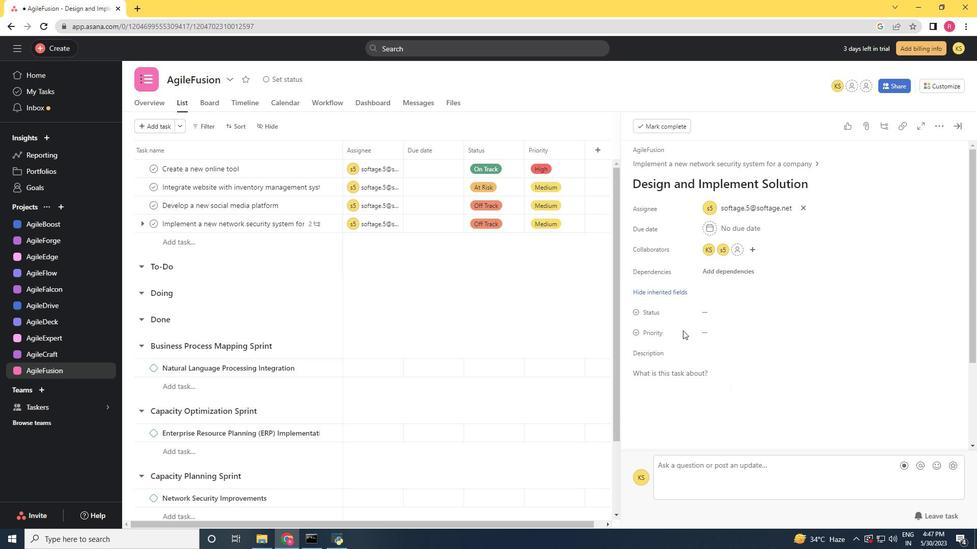 
Action: Mouse scrolled (683, 334) with delta (0, 0)
Screenshot: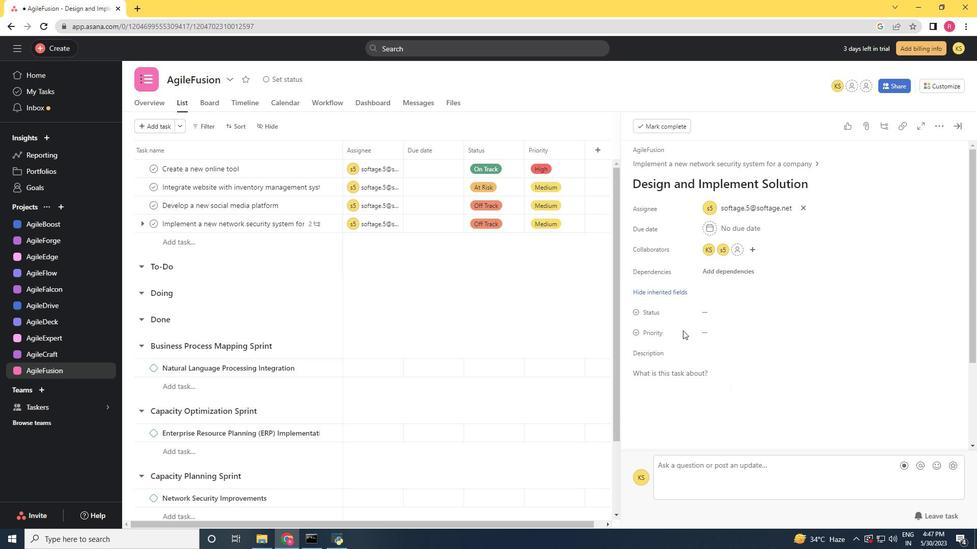 
Action: Mouse scrolled (683, 334) with delta (0, 0)
Screenshot: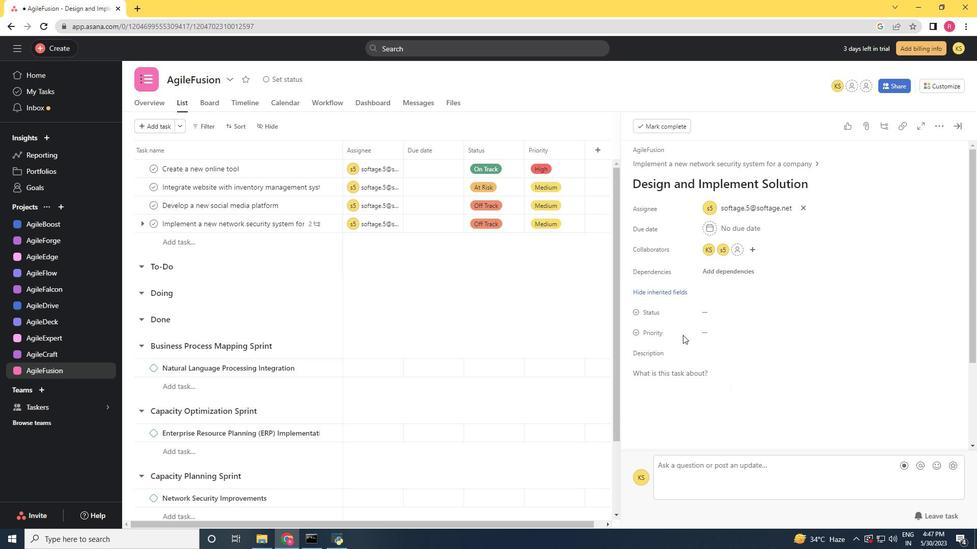 
Action: Mouse moved to (711, 213)
Screenshot: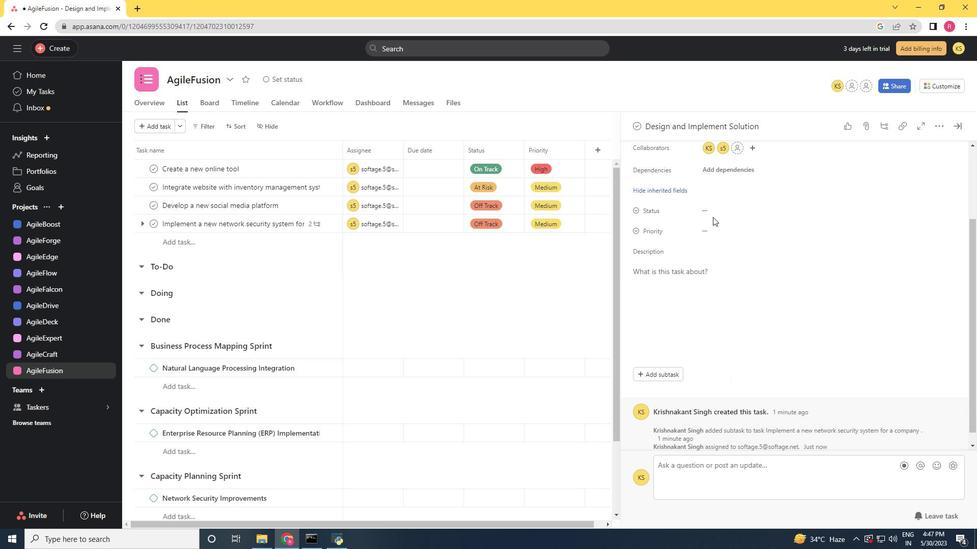 
Action: Mouse pressed left at (711, 213)
Screenshot: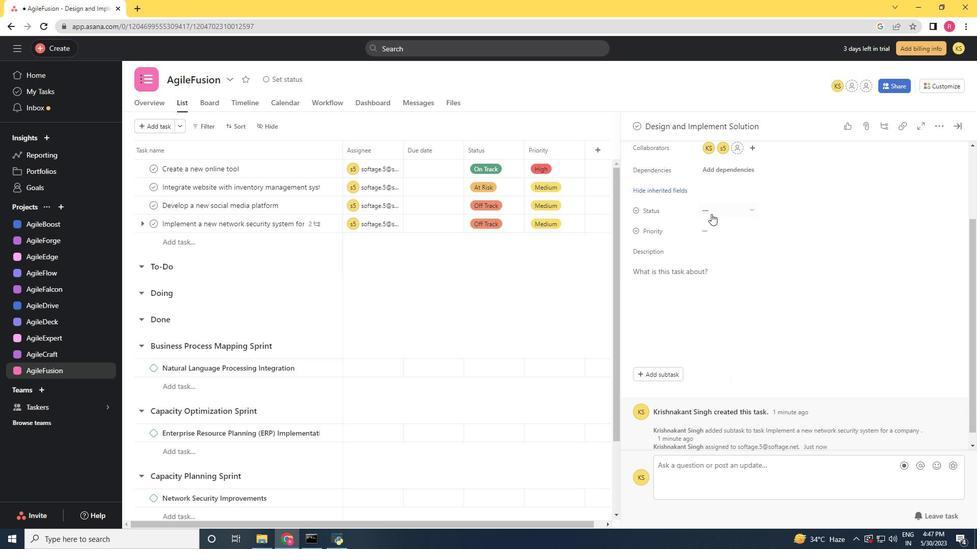 
Action: Mouse moved to (729, 247)
Screenshot: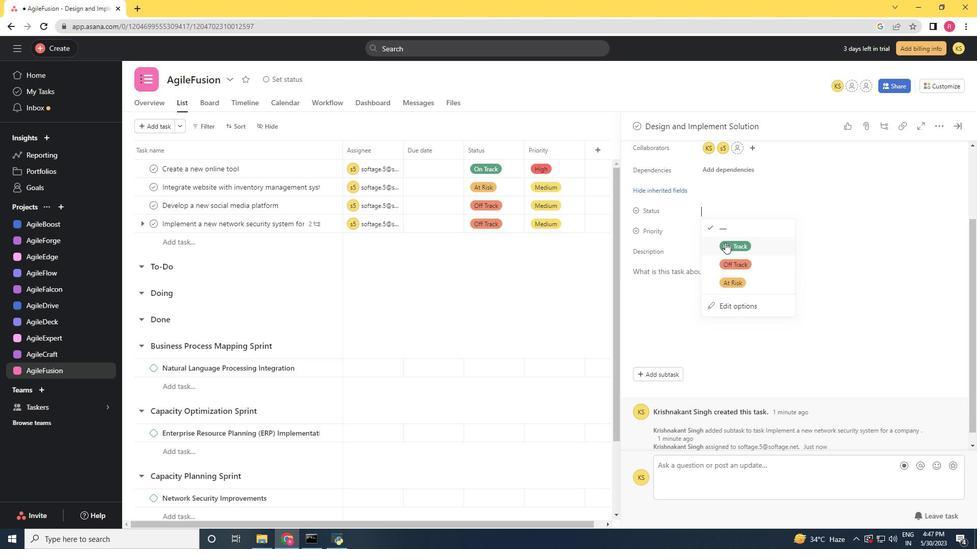 
Action: Mouse pressed left at (729, 247)
Screenshot: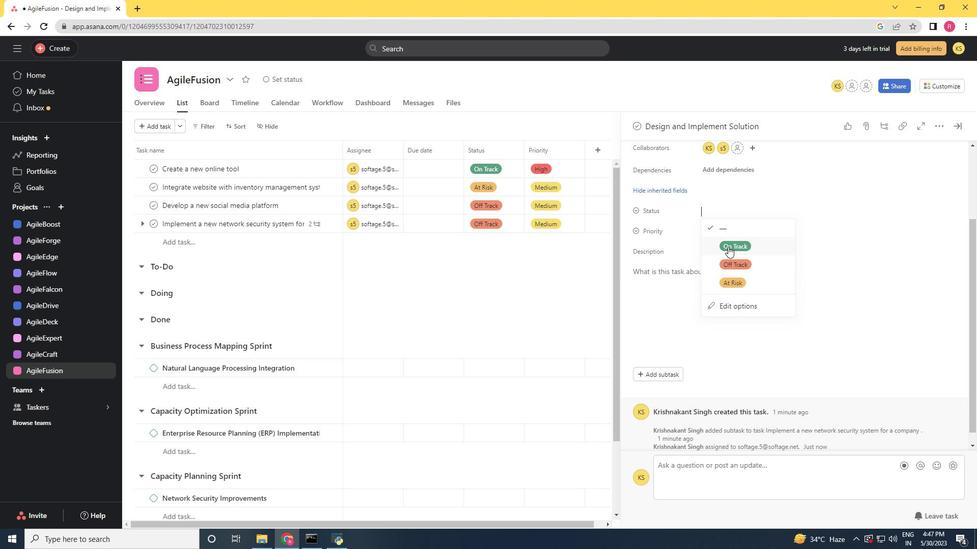 
Action: Mouse moved to (704, 229)
Screenshot: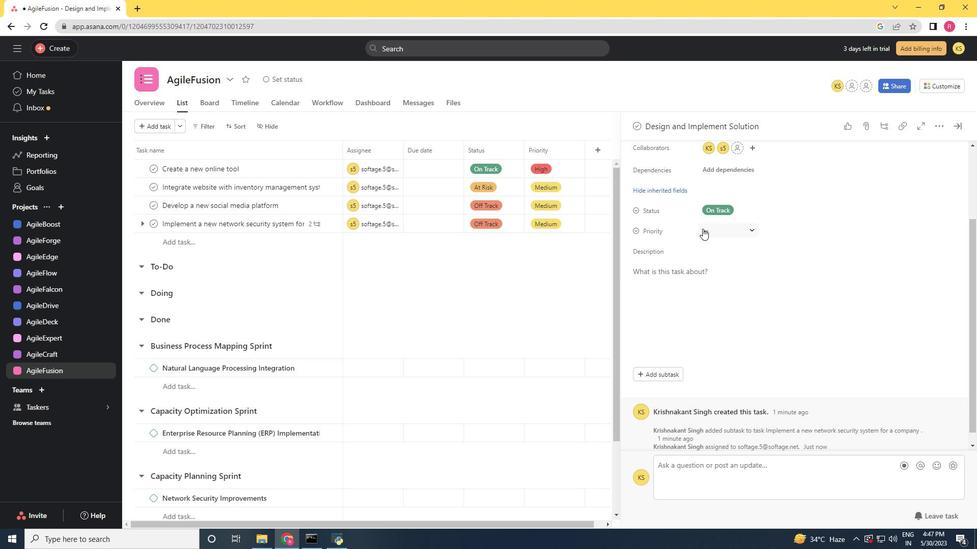 
Action: Mouse pressed left at (704, 229)
Screenshot: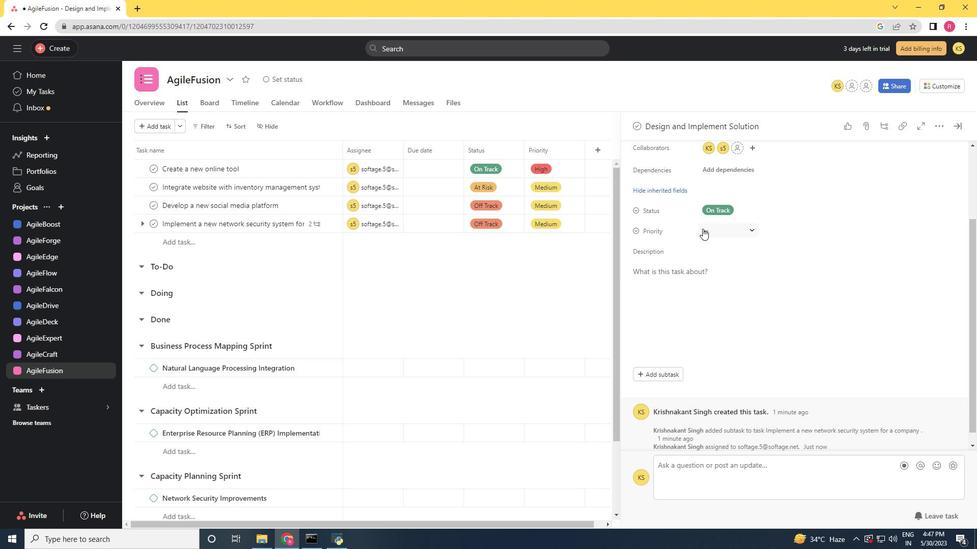 
Action: Mouse moved to (733, 299)
Screenshot: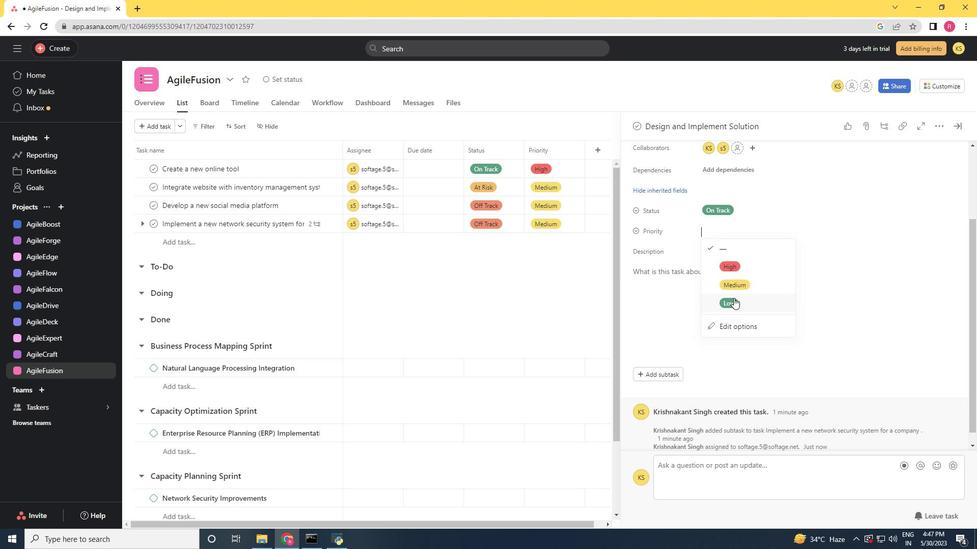 
Action: Mouse pressed left at (733, 299)
Screenshot: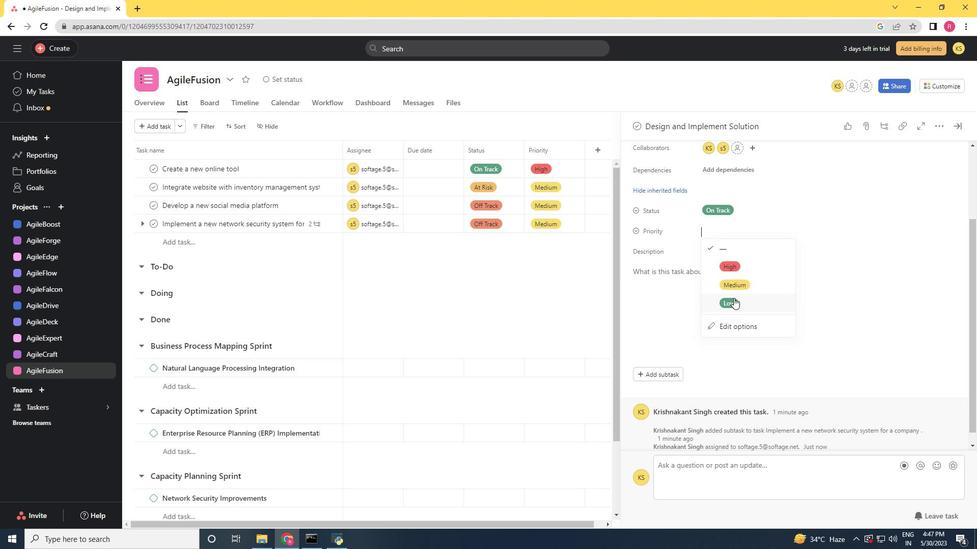 
Action: Mouse moved to (789, 358)
Screenshot: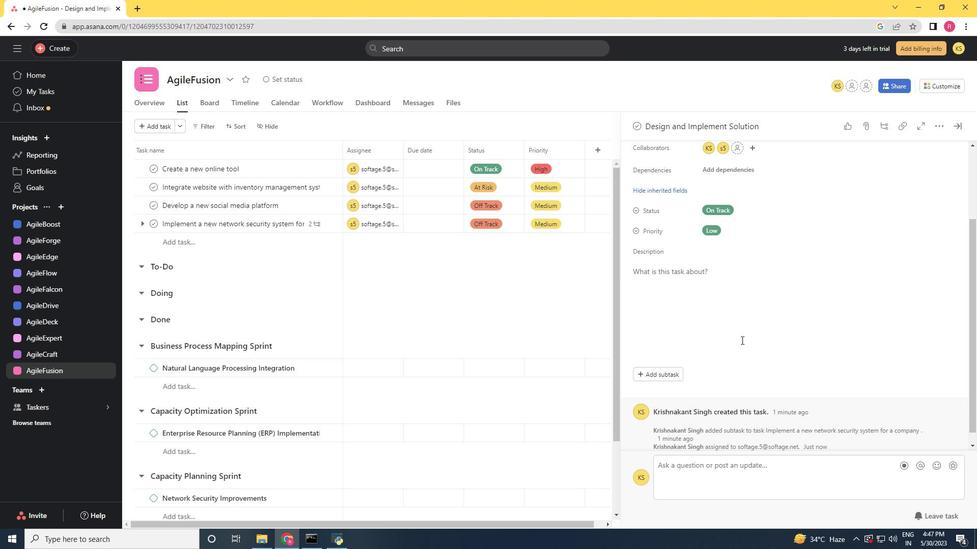 
Action: Mouse scrolled (789, 358) with delta (0, 0)
Screenshot: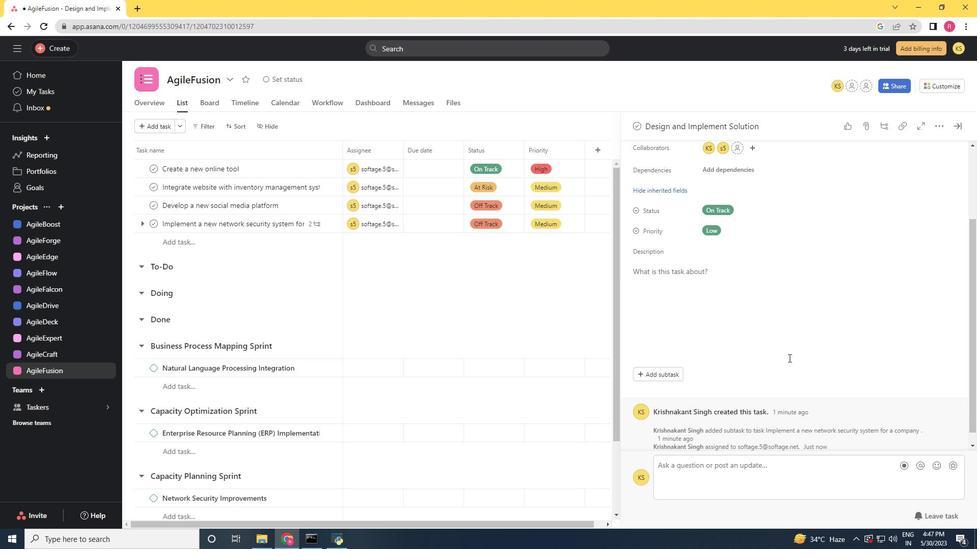 
Action: Mouse scrolled (789, 358) with delta (0, 0)
Screenshot: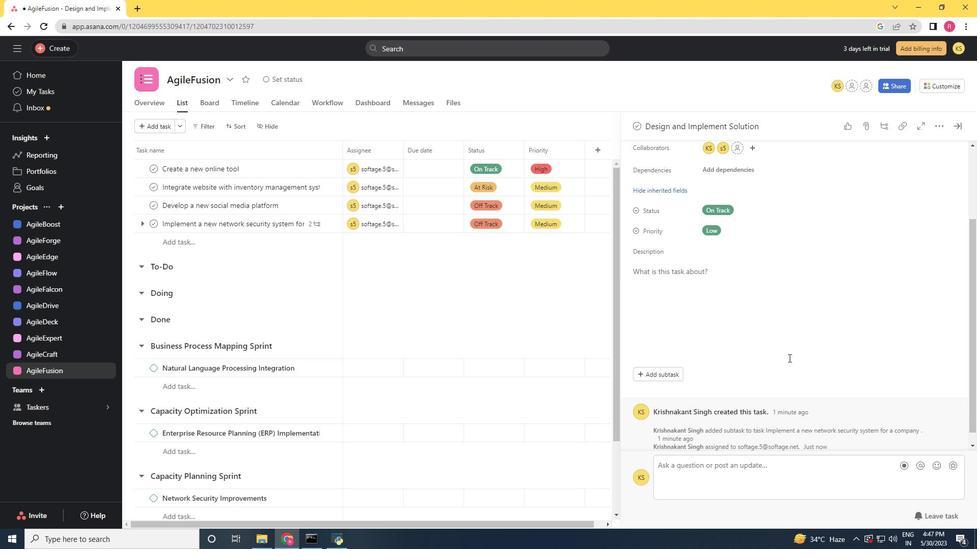 
Action: Mouse scrolled (789, 358) with delta (0, 0)
Screenshot: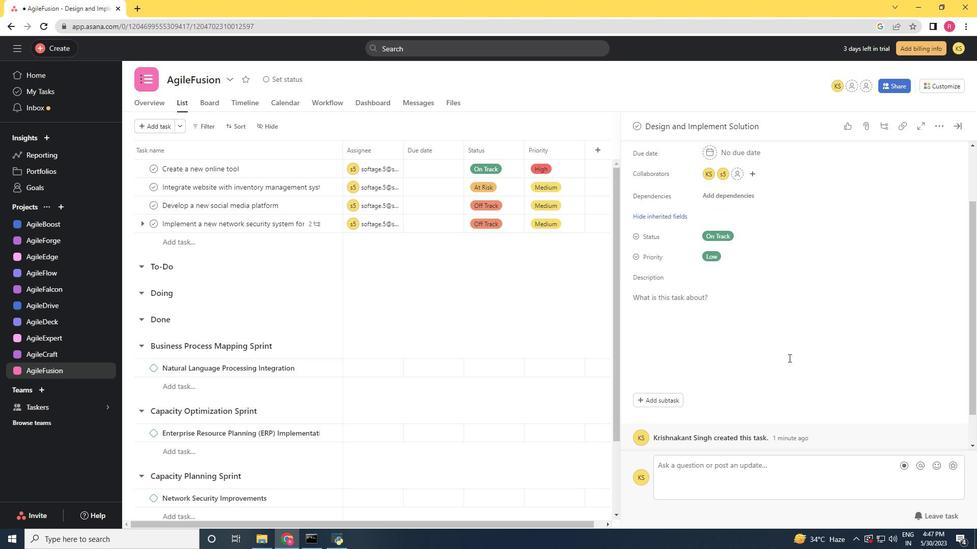 
Action: Mouse scrolled (789, 358) with delta (0, 0)
Screenshot: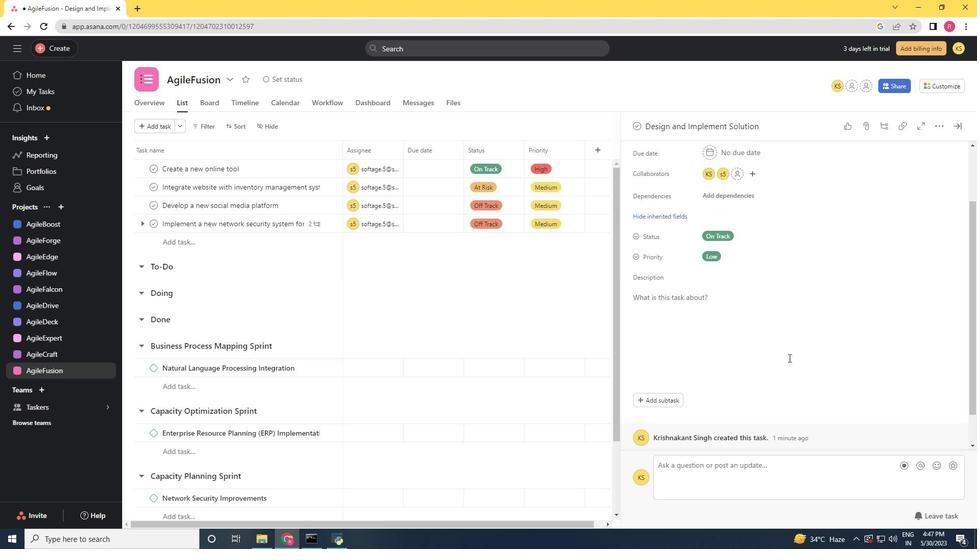 
